 Task: Check health for your organization.
Action: Mouse moved to (590, 49)
Screenshot: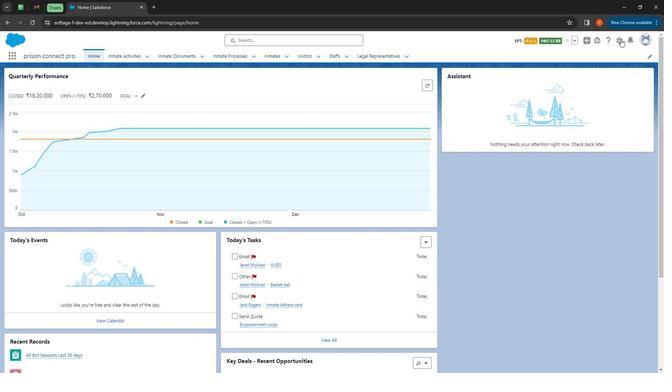 
Action: Mouse pressed left at (590, 49)
Screenshot: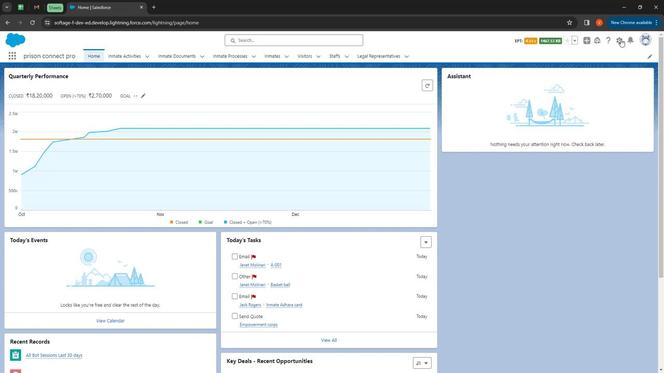 
Action: Mouse moved to (564, 70)
Screenshot: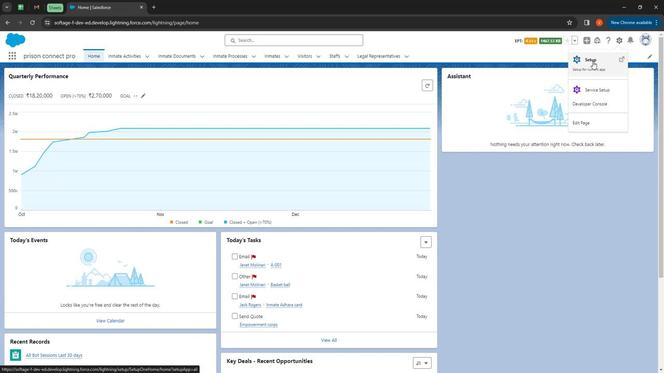 
Action: Mouse pressed left at (564, 70)
Screenshot: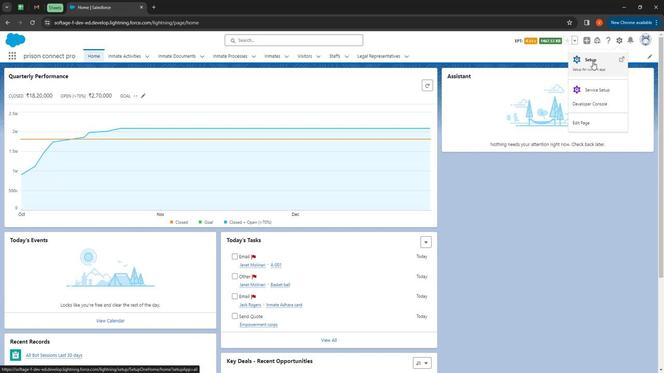 
Action: Mouse moved to (69, 86)
Screenshot: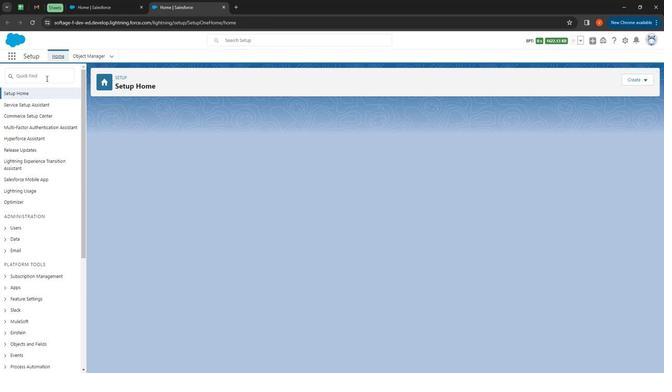 
Action: Mouse pressed left at (69, 86)
Screenshot: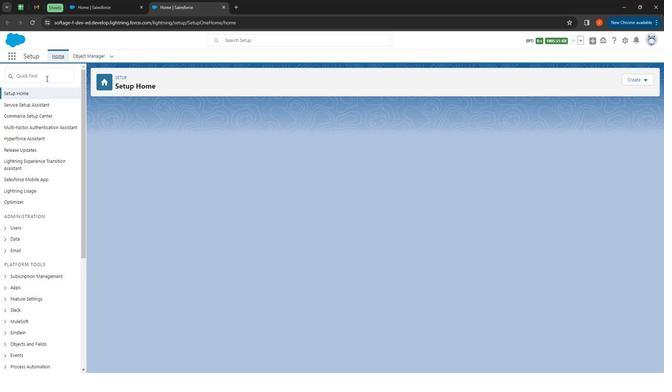 
Action: Mouse moved to (69, 86)
Screenshot: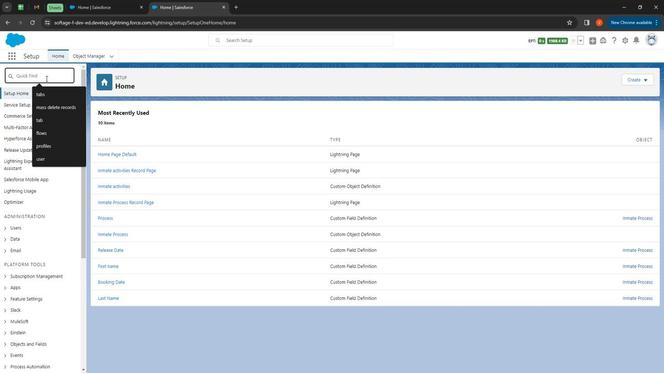 
Action: Mouse pressed left at (69, 86)
Screenshot: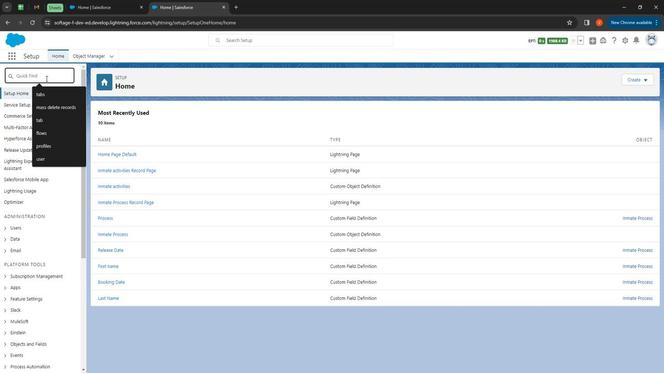 
Action: Mouse moved to (74, 90)
Screenshot: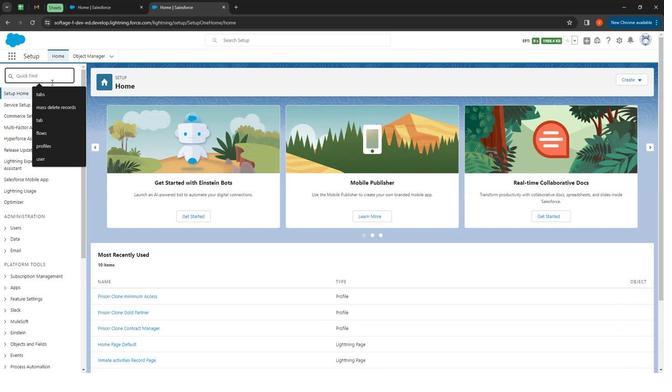
Action: Key pressed <Key.shift>Health
Screenshot: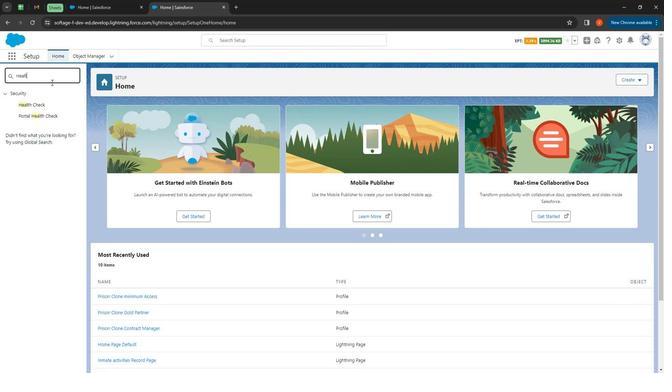 
Action: Mouse moved to (62, 106)
Screenshot: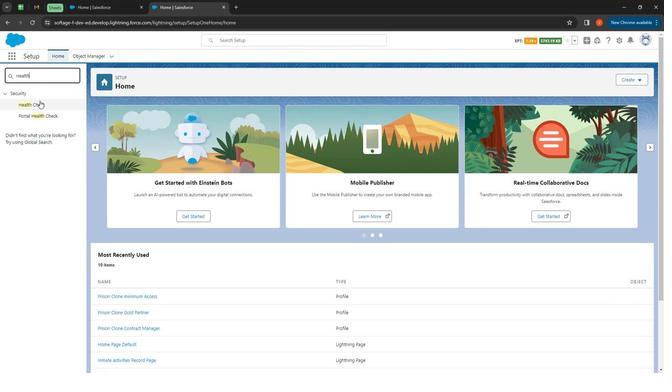 
Action: Mouse pressed left at (62, 106)
Screenshot: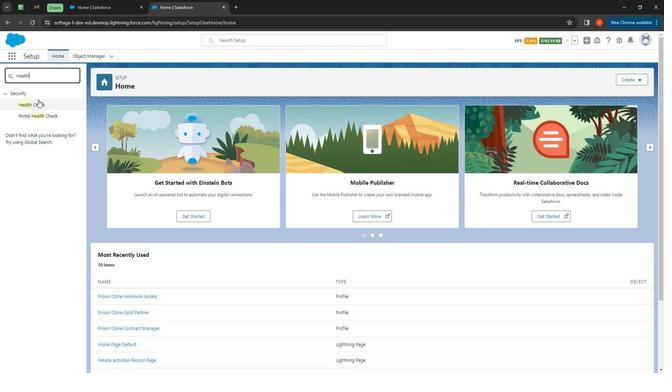 
Action: Mouse moved to (59, 109)
Screenshot: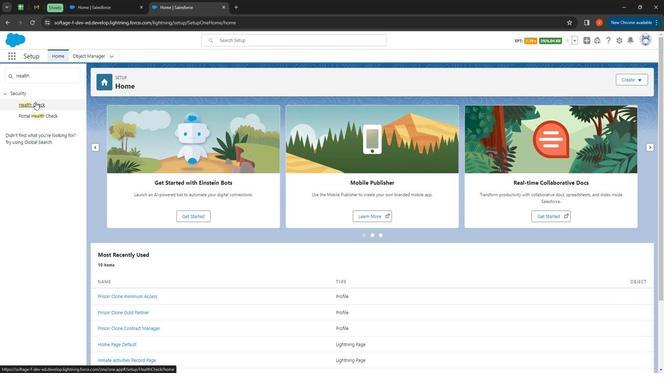 
Action: Mouse pressed left at (59, 109)
Screenshot: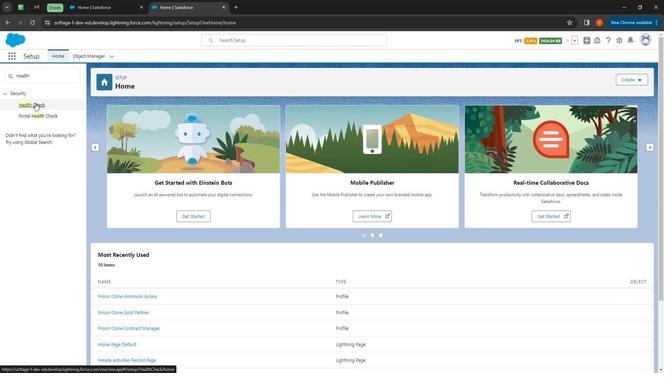 
Action: Mouse moved to (223, 176)
Screenshot: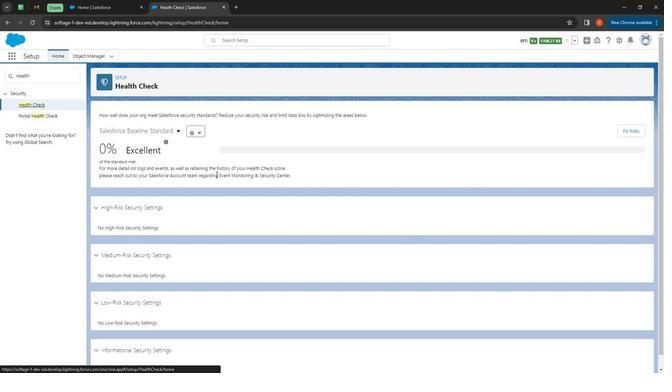 
Action: Mouse scrolled (223, 176) with delta (0, 0)
Screenshot: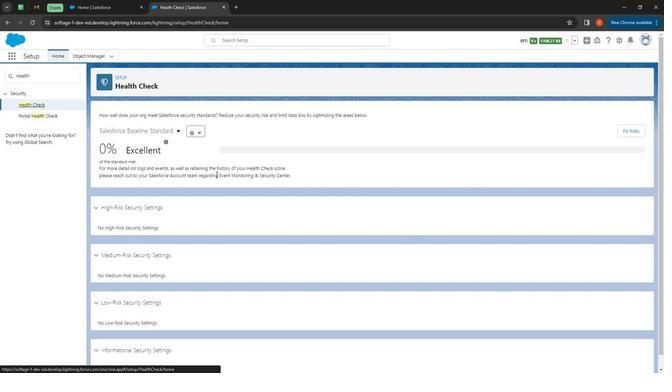 
Action: Mouse moved to (223, 176)
Screenshot: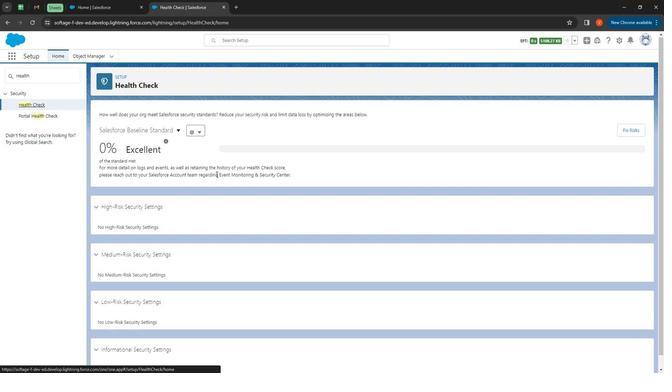 
Action: Mouse scrolled (223, 176) with delta (0, 0)
Screenshot: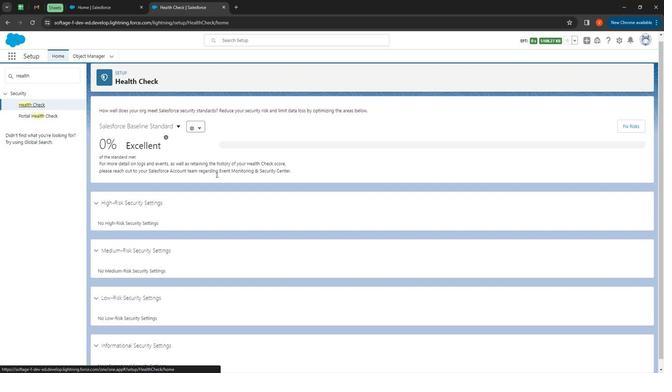 
Action: Mouse moved to (224, 177)
Screenshot: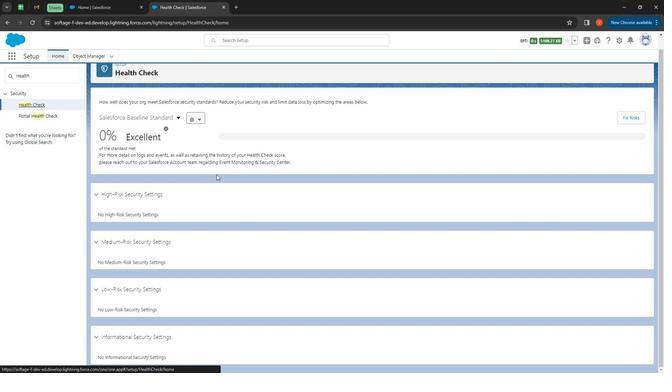 
Action: Mouse scrolled (224, 176) with delta (0, 0)
Screenshot: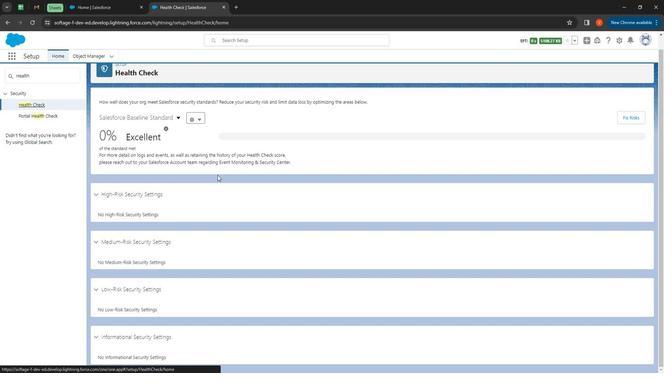
Action: Mouse scrolled (224, 176) with delta (0, 0)
Screenshot: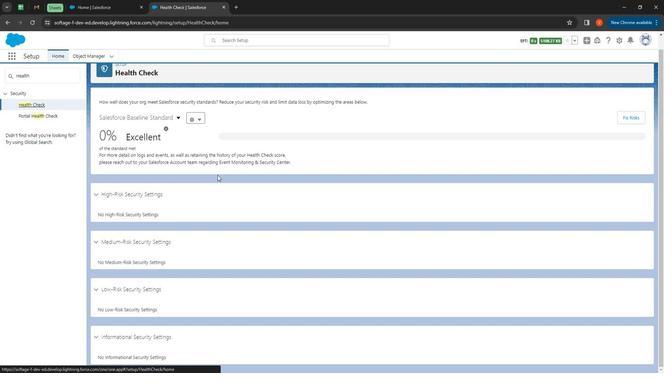 
Action: Mouse moved to (227, 177)
Screenshot: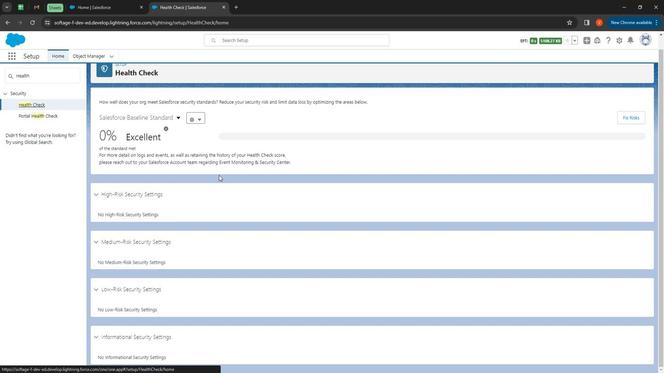 
Action: Mouse scrolled (227, 176) with delta (0, 0)
Screenshot: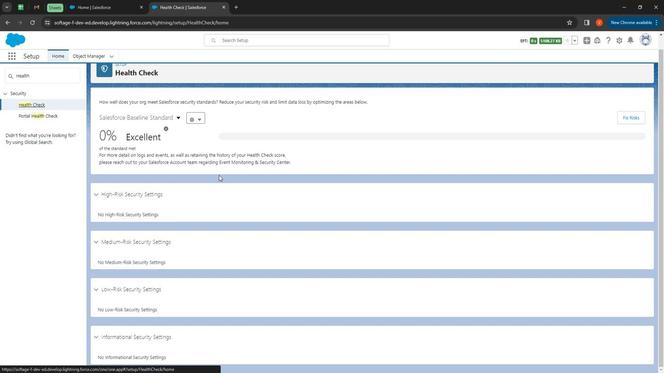 
Action: Mouse moved to (233, 176)
Screenshot: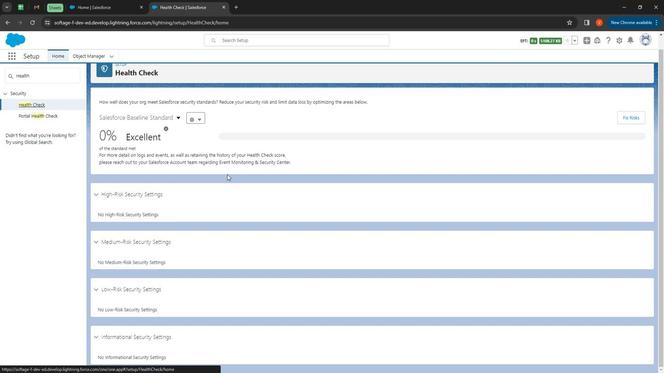 
Action: Mouse scrolled (233, 176) with delta (0, 0)
Screenshot: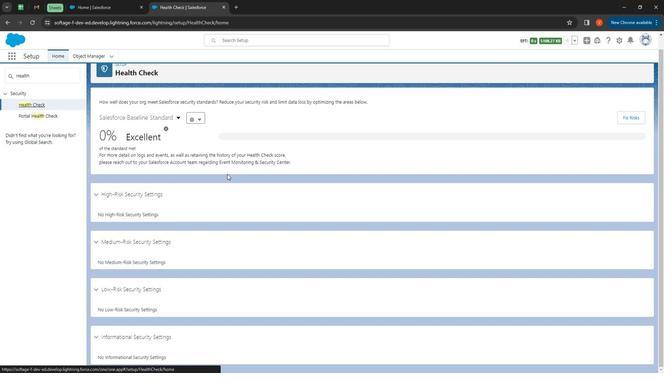 
Action: Mouse scrolled (233, 176) with delta (0, 0)
Screenshot: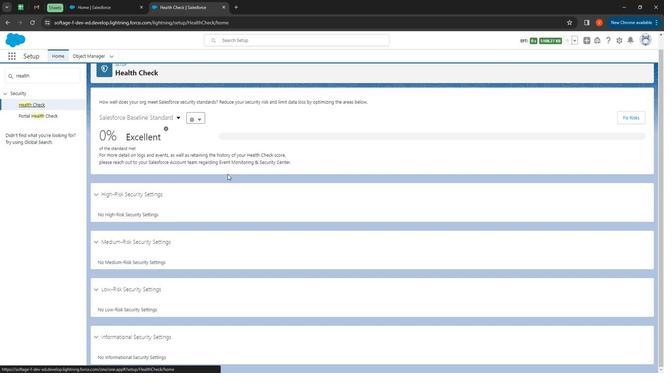 
Action: Mouse scrolled (233, 176) with delta (0, 0)
Screenshot: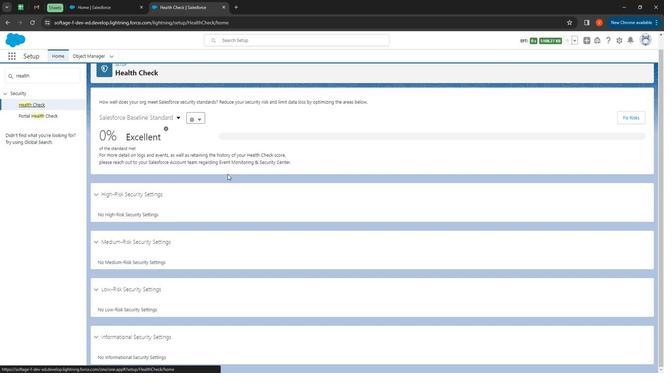 
Action: Mouse moved to (234, 175)
Screenshot: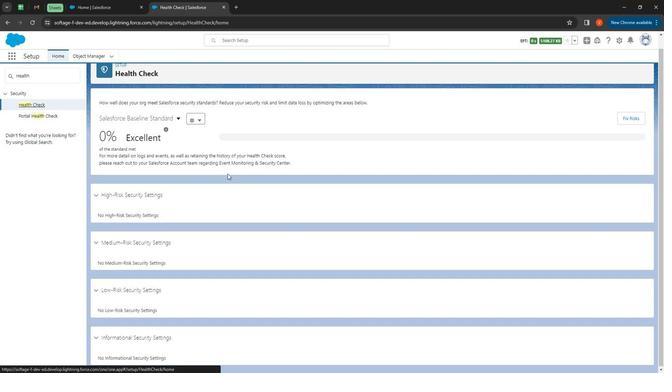 
Action: Mouse scrolled (234, 175) with delta (0, 0)
Screenshot: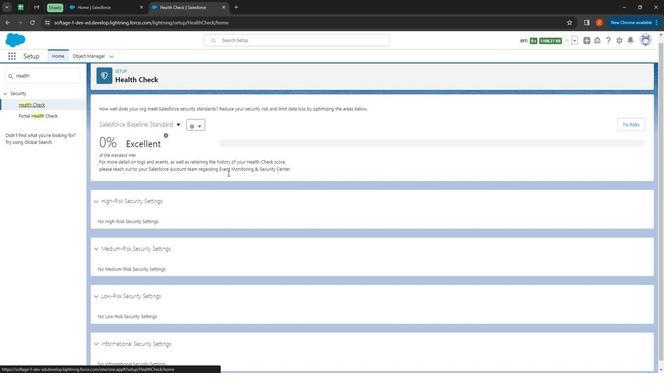 
Action: Mouse moved to (234, 175)
Screenshot: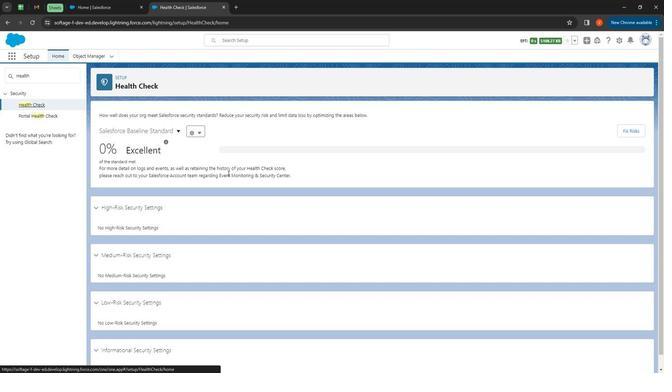 
Action: Mouse scrolled (234, 174) with delta (0, 0)
Screenshot: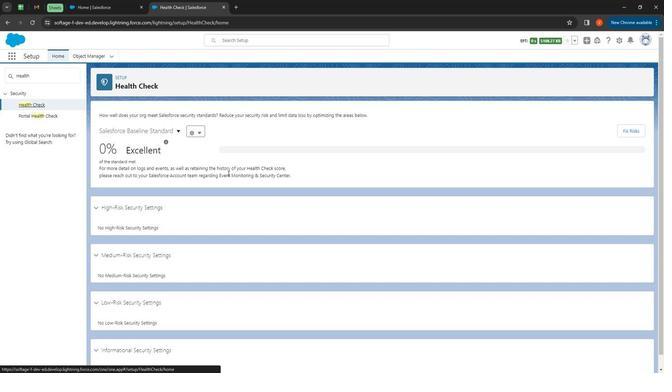 
Action: Mouse moved to (235, 175)
Screenshot: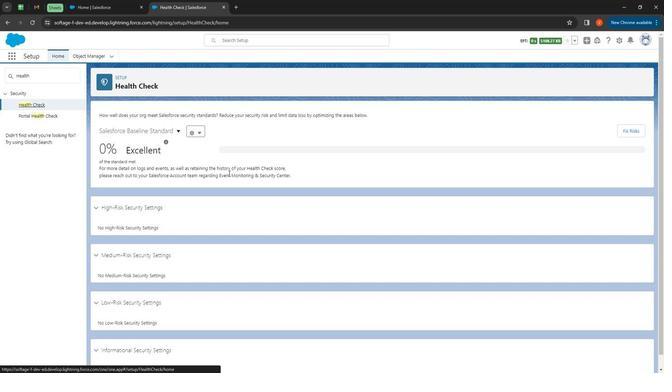 
Action: Mouse scrolled (235, 174) with delta (0, 0)
Screenshot: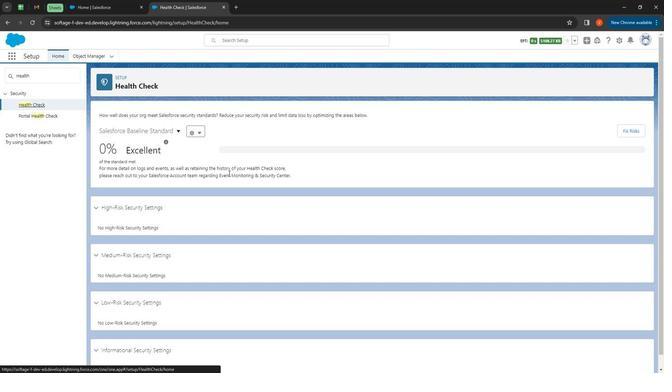 
Action: Mouse moved to (235, 175)
Screenshot: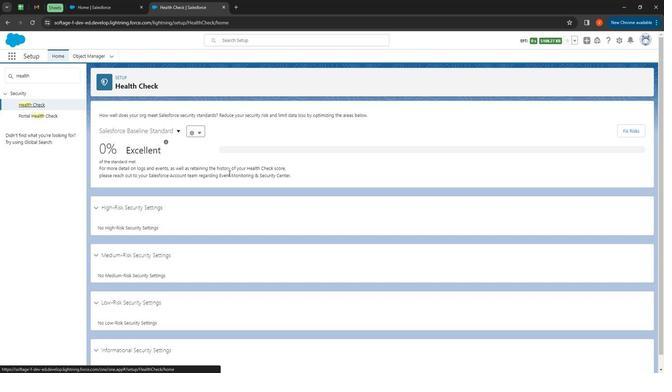 
Action: Mouse scrolled (235, 175) with delta (0, 0)
Screenshot: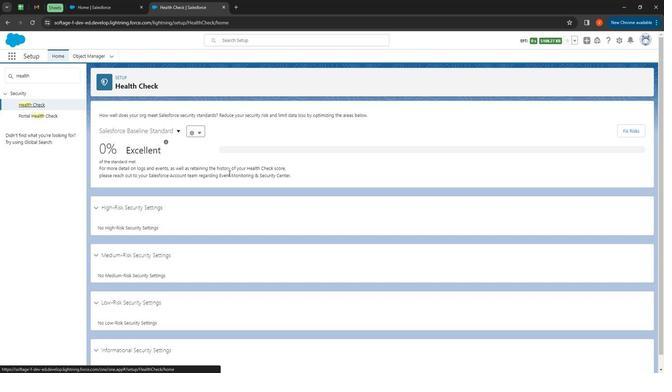 
Action: Mouse scrolled (235, 175) with delta (0, 0)
Screenshot: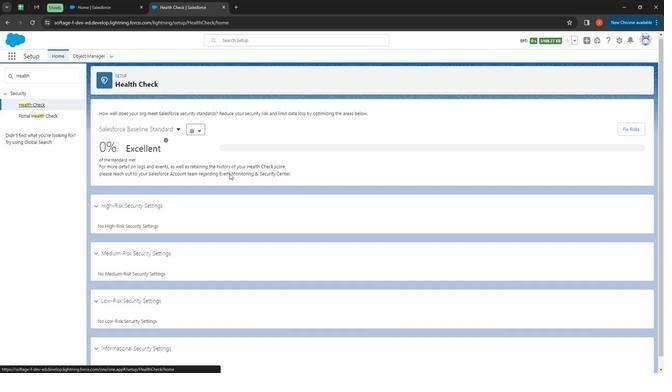
Action: Mouse moved to (601, 124)
Screenshot: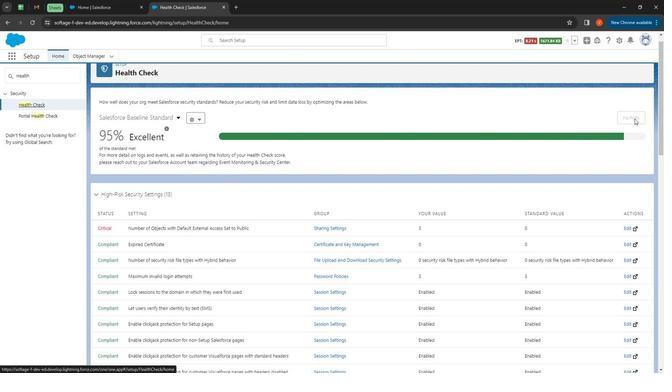 
Action: Mouse pressed left at (601, 124)
Screenshot: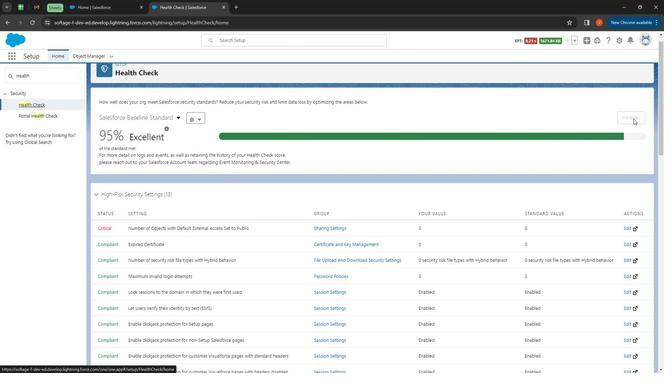 
Action: Mouse moved to (601, 124)
Screenshot: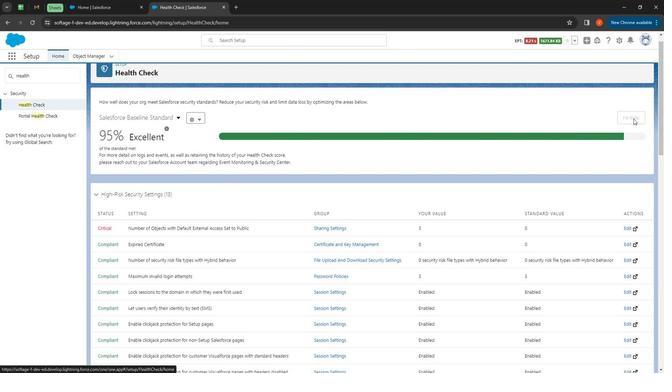 
Action: Mouse pressed left at (601, 124)
Screenshot: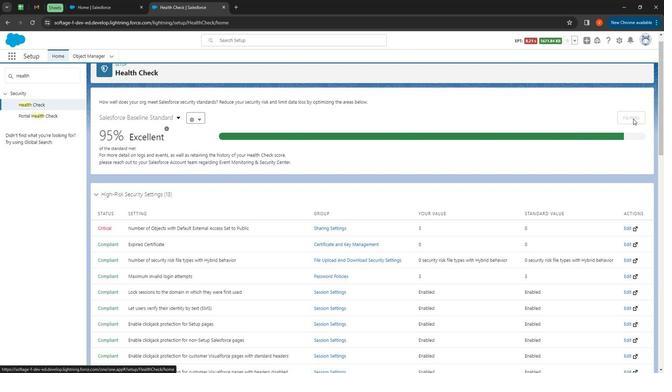 
Action: Mouse moved to (601, 123)
Screenshot: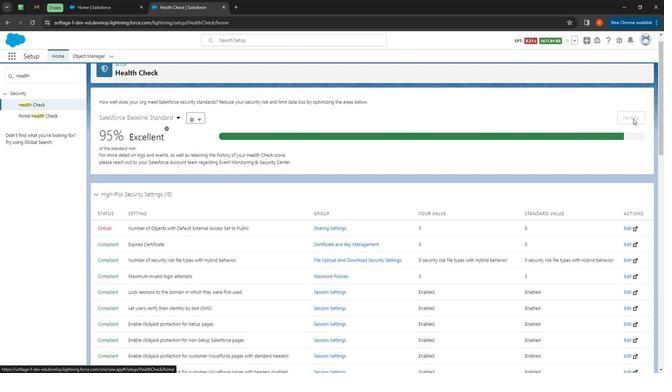 
Action: Mouse pressed left at (601, 123)
Screenshot: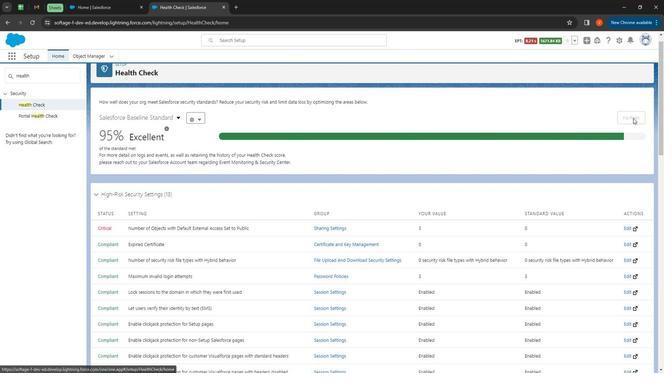
Action: Mouse moved to (131, 224)
Screenshot: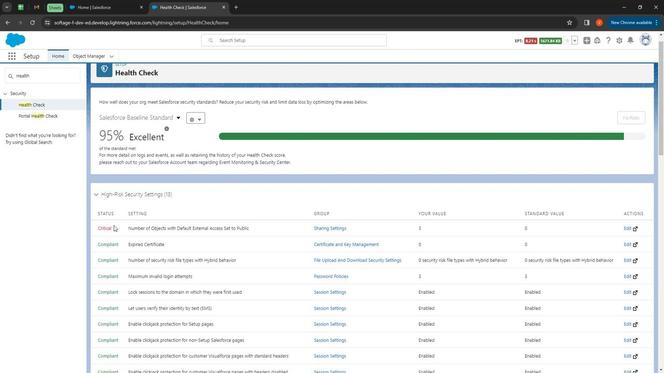 
Action: Mouse scrolled (131, 223) with delta (0, 0)
Screenshot: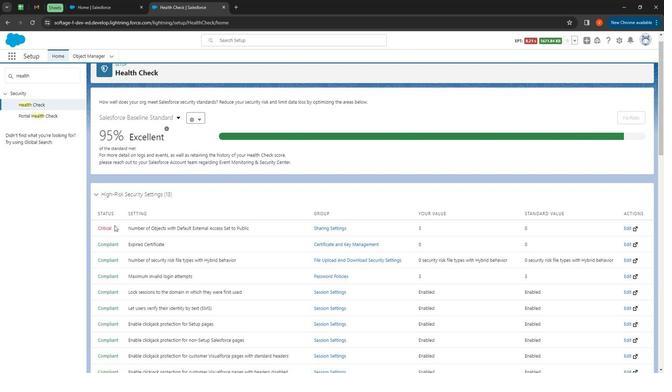 
Action: Mouse moved to (151, 221)
Screenshot: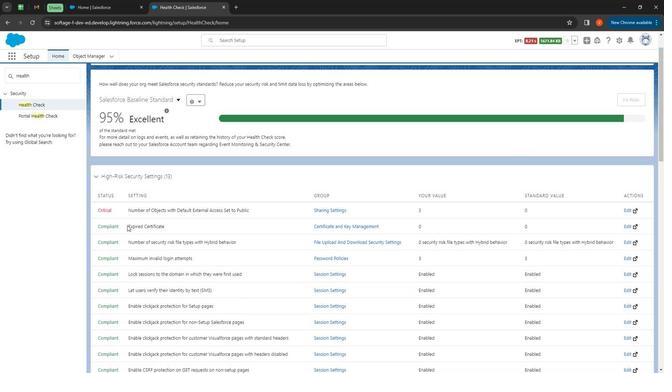 
Action: Mouse scrolled (151, 221) with delta (0, 0)
Screenshot: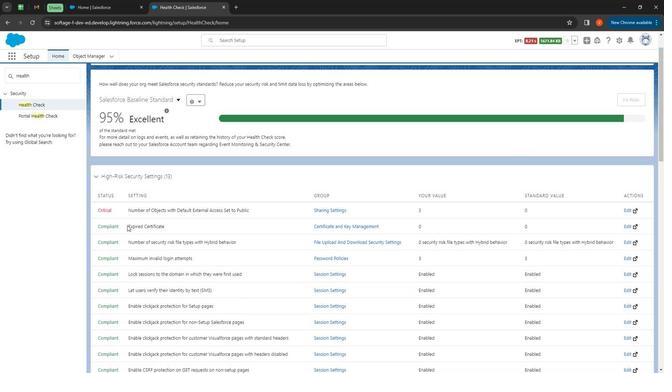 
Action: Mouse moved to (598, 158)
Screenshot: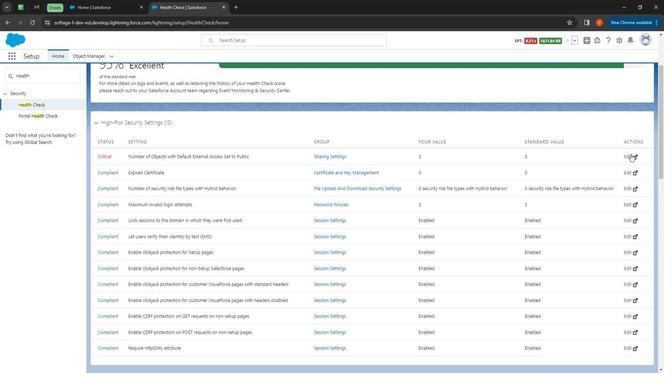 
Action: Mouse pressed left at (598, 158)
Screenshot: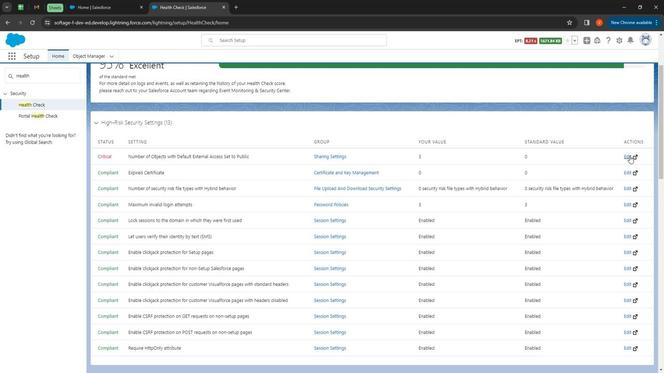
Action: Mouse moved to (267, 186)
Screenshot: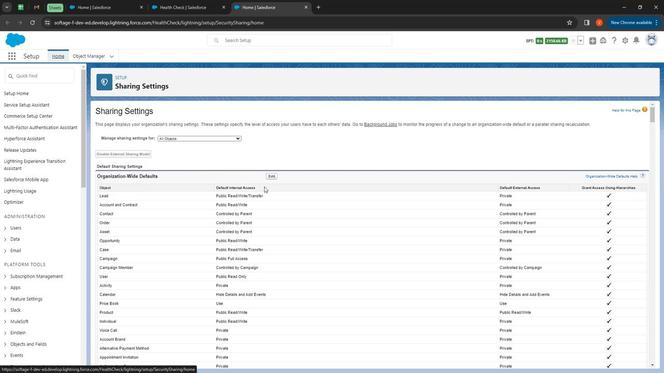 
Action: Mouse scrolled (267, 186) with delta (0, 0)
Screenshot: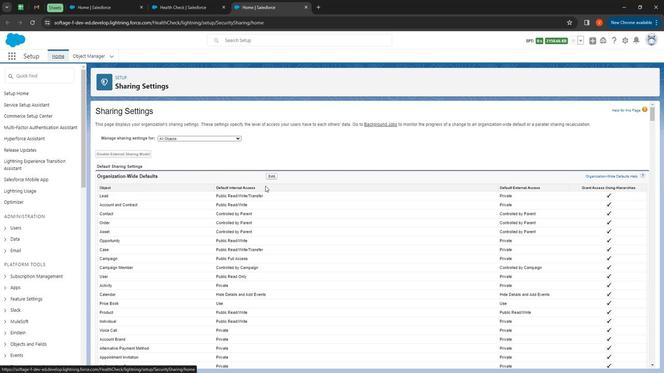 
Action: Mouse moved to (278, 157)
Screenshot: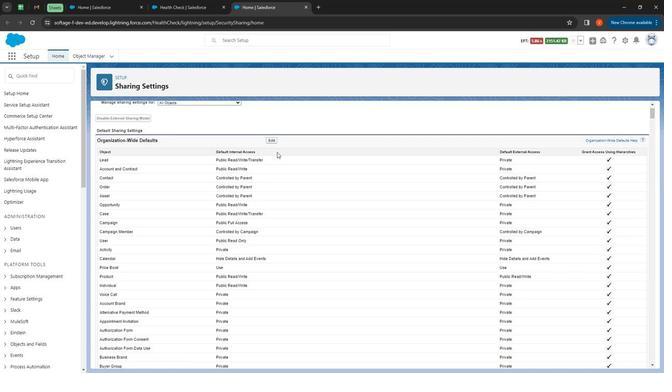 
Action: Mouse scrolled (278, 156) with delta (0, 0)
Screenshot: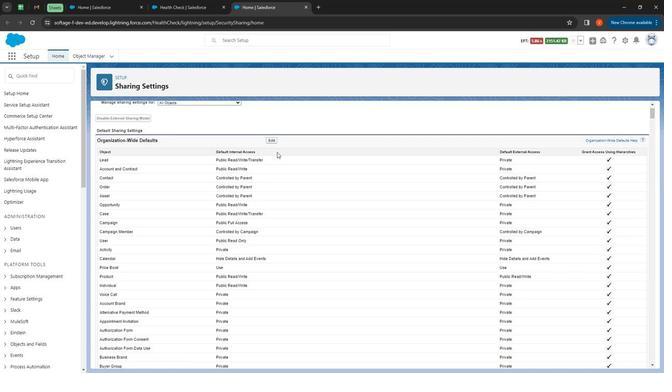 
Action: Mouse moved to (280, 162)
Screenshot: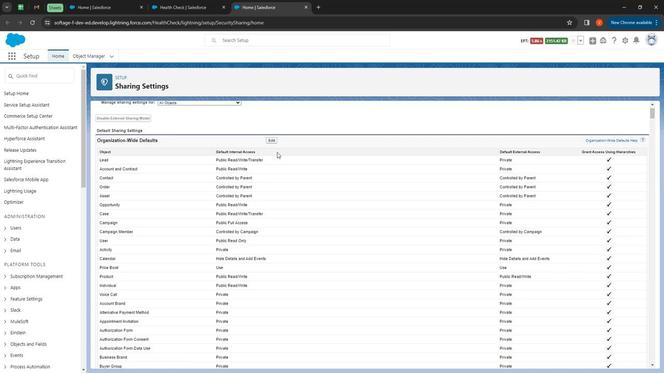 
Action: Mouse scrolled (280, 161) with delta (0, 0)
Screenshot: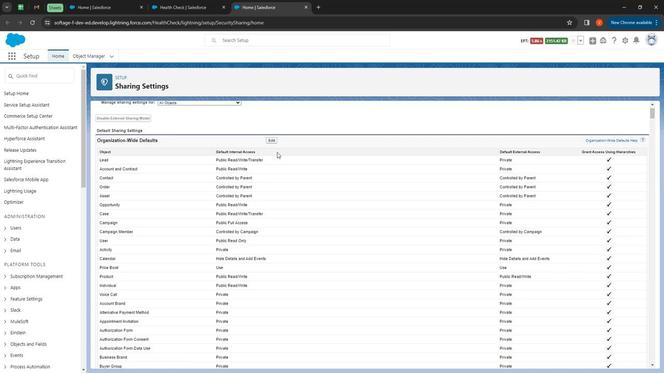 
Action: Mouse moved to (280, 162)
Screenshot: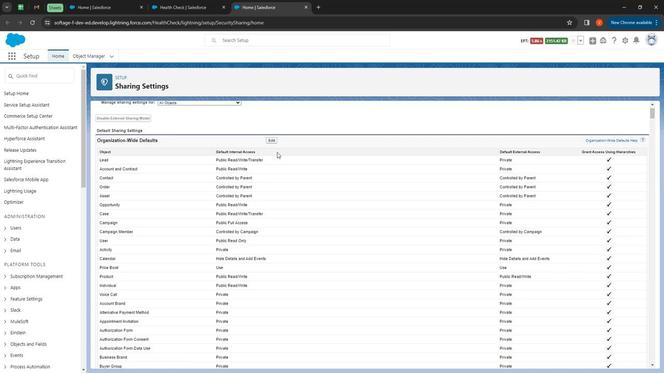 
Action: Mouse scrolled (280, 161) with delta (0, 0)
Screenshot: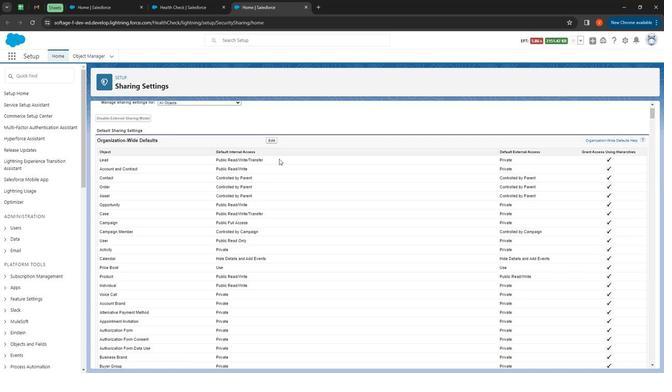
Action: Mouse moved to (280, 162)
Screenshot: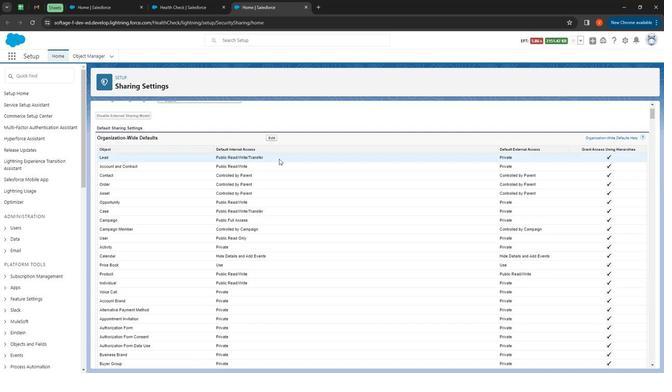 
Action: Mouse scrolled (280, 162) with delta (0, 0)
Screenshot: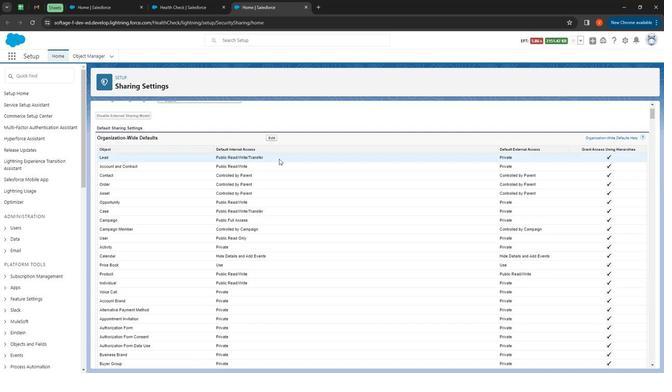 
Action: Mouse moved to (280, 165)
Screenshot: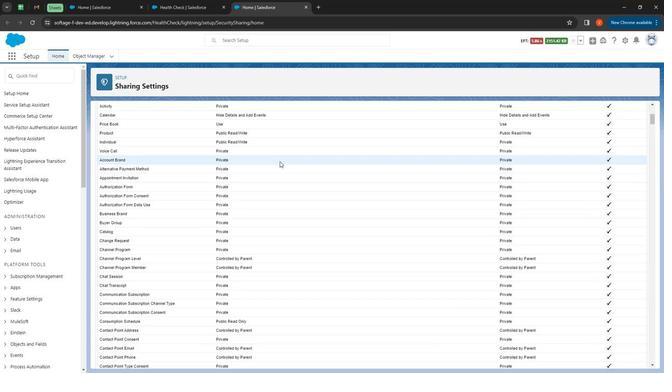 
Action: Mouse scrolled (280, 165) with delta (0, 0)
Screenshot: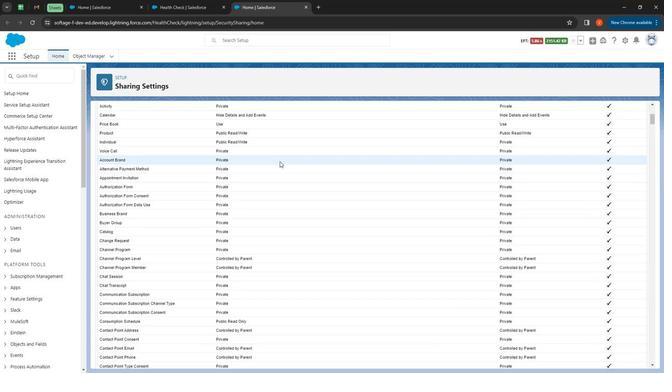 
Action: Mouse moved to (280, 166)
Screenshot: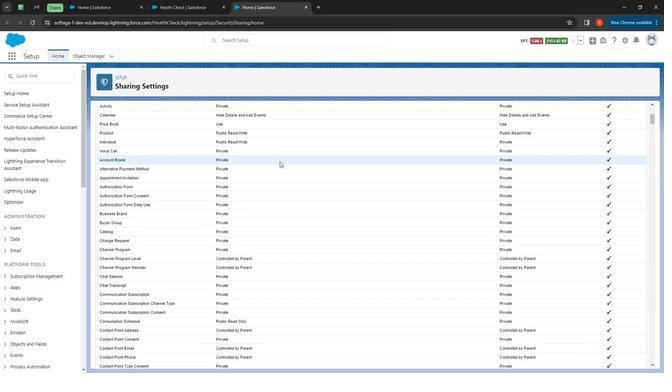 
Action: Mouse scrolled (280, 166) with delta (0, 0)
Screenshot: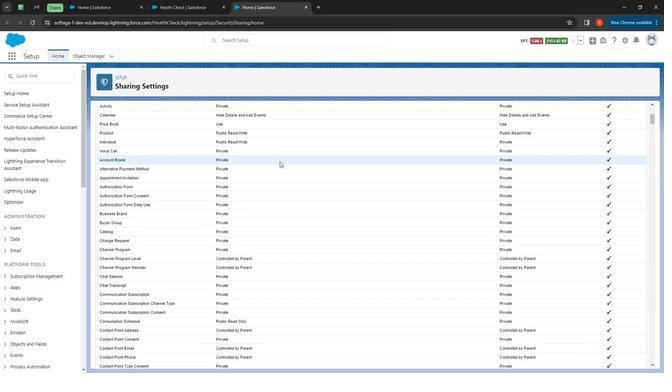
Action: Mouse scrolled (280, 166) with delta (0, 0)
Screenshot: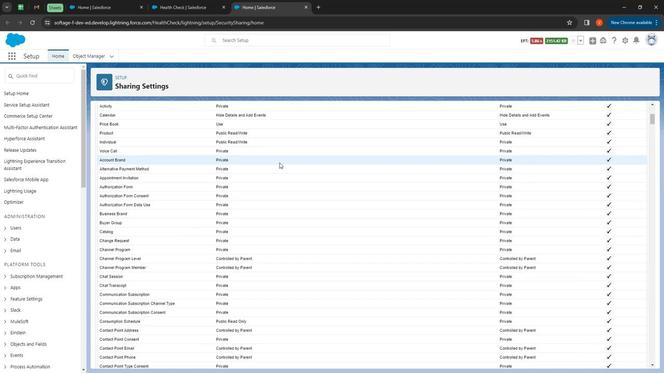 
Action: Mouse scrolled (280, 166) with delta (0, 0)
Screenshot: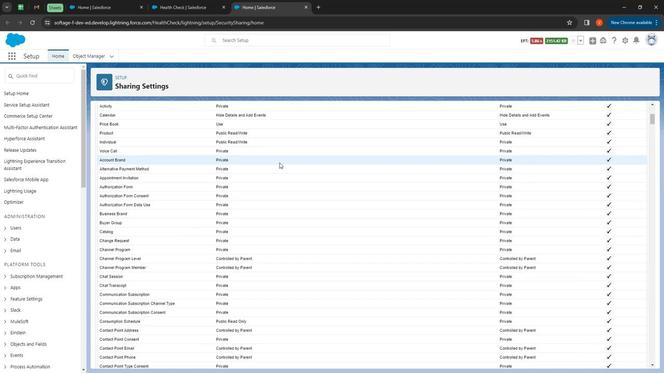 
Action: Mouse moved to (280, 167)
Screenshot: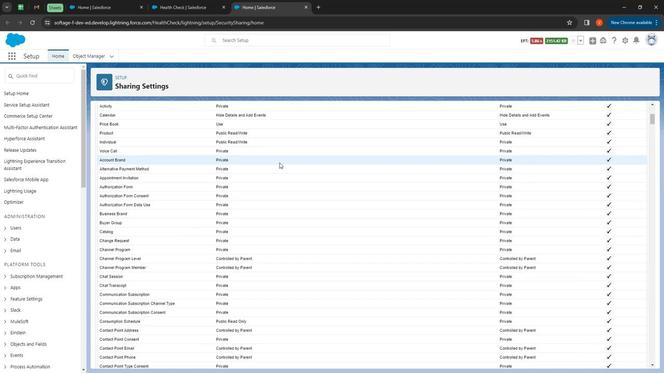 
Action: Mouse scrolled (280, 166) with delta (0, 0)
Screenshot: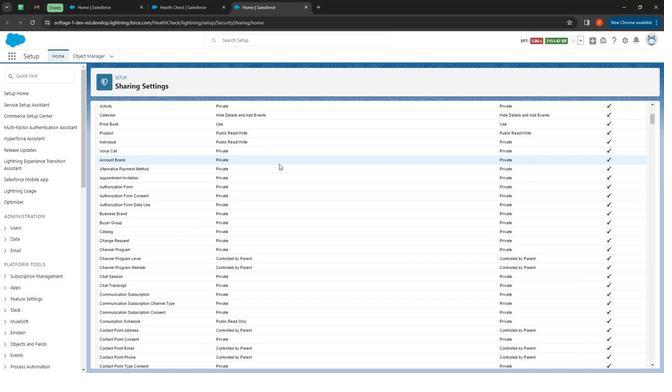 
Action: Mouse scrolled (280, 166) with delta (0, 0)
Screenshot: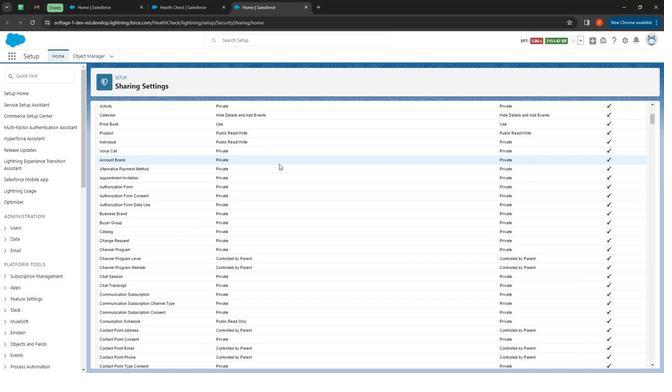 
Action: Mouse moved to (280, 167)
Screenshot: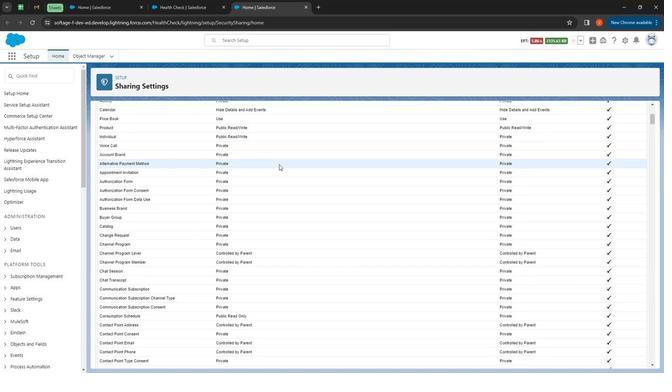 
Action: Mouse scrolled (280, 167) with delta (0, 0)
Screenshot: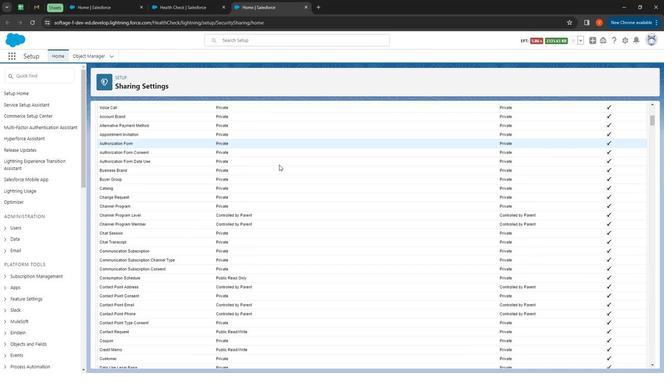 
Action: Mouse moved to (280, 176)
Screenshot: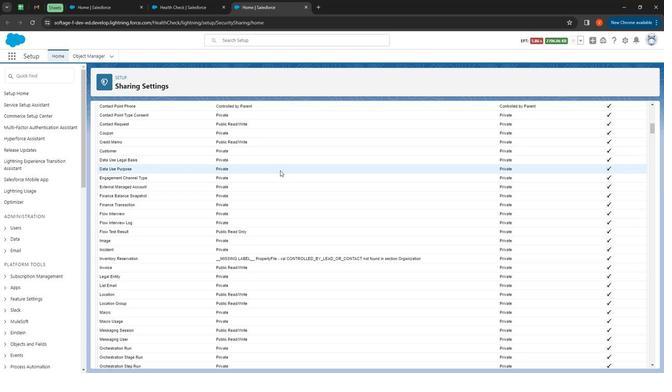 
Action: Mouse scrolled (280, 176) with delta (0, 0)
Screenshot: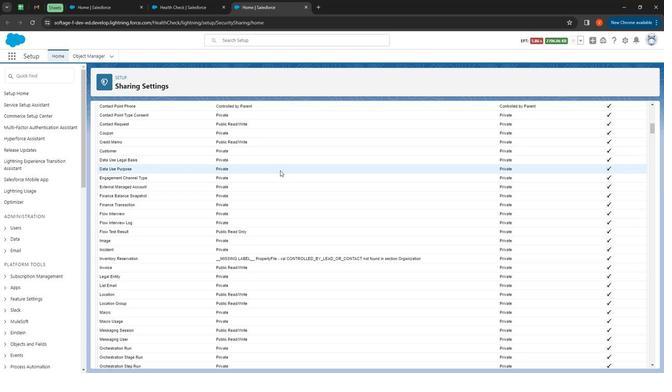 
Action: Mouse moved to (280, 178)
Screenshot: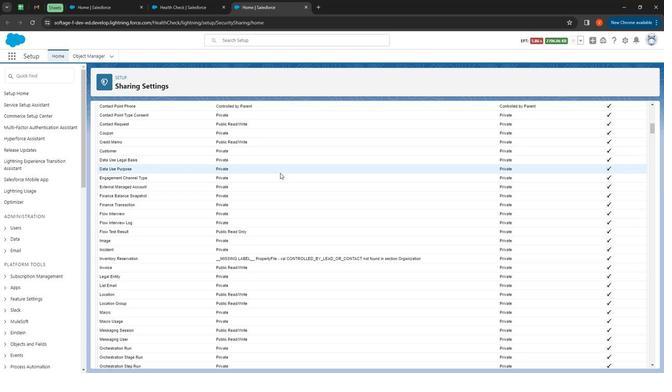 
Action: Mouse scrolled (280, 177) with delta (0, 0)
Screenshot: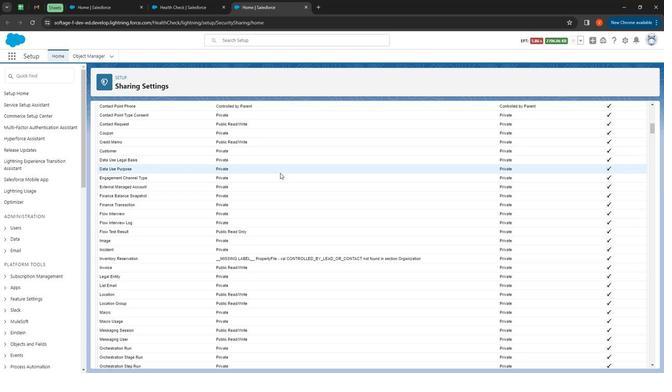 
Action: Mouse moved to (280, 178)
Screenshot: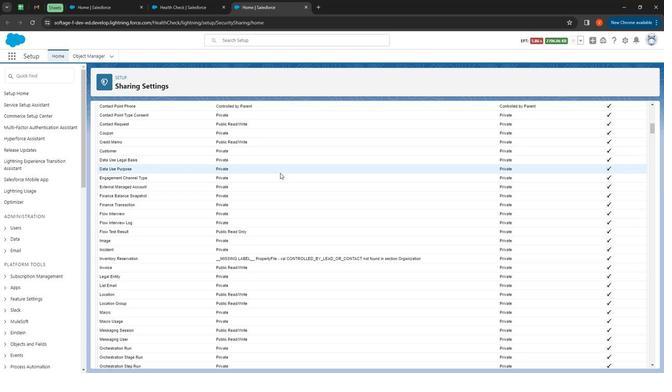 
Action: Mouse scrolled (280, 178) with delta (0, 0)
Screenshot: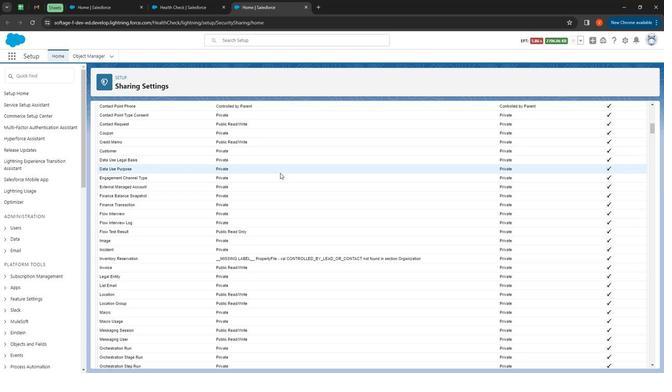 
Action: Mouse moved to (280, 178)
Screenshot: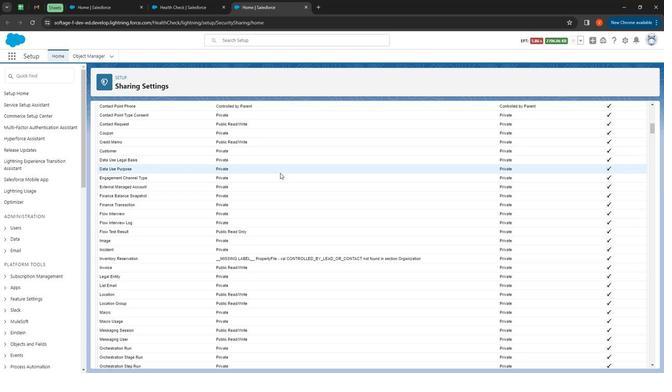 
Action: Mouse scrolled (280, 178) with delta (0, 0)
Screenshot: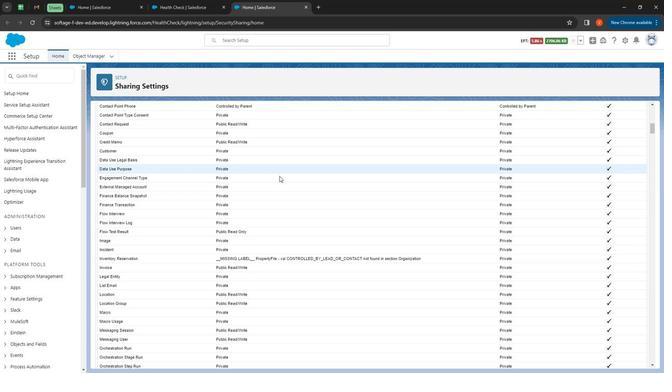 
Action: Mouse scrolled (280, 178) with delta (0, 0)
Screenshot: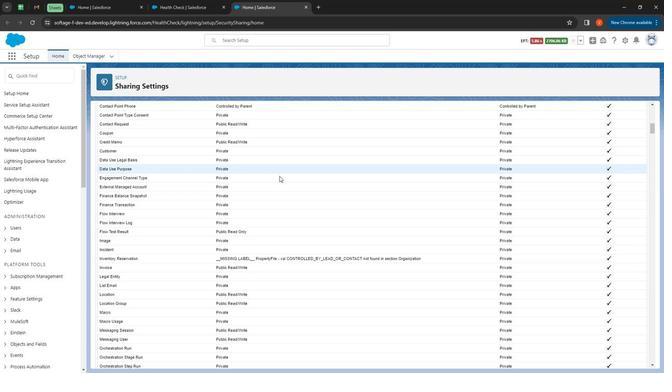 
Action: Mouse scrolled (280, 178) with delta (0, 0)
Screenshot: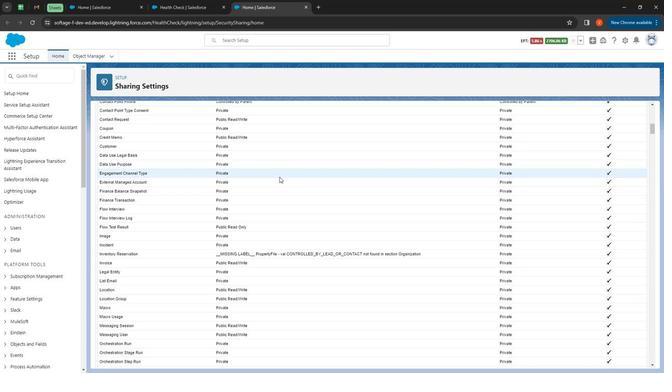 
Action: Mouse scrolled (280, 178) with delta (0, 0)
Screenshot: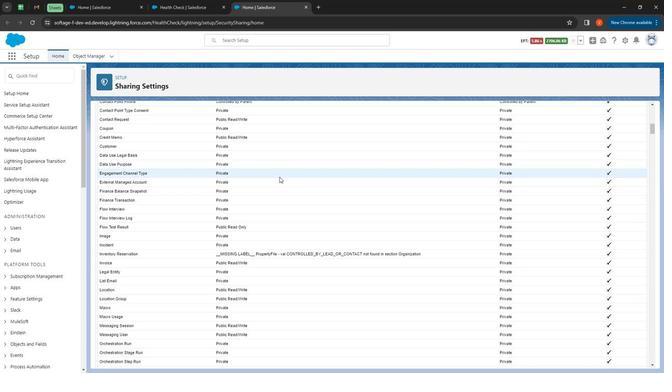 
Action: Mouse moved to (281, 186)
Screenshot: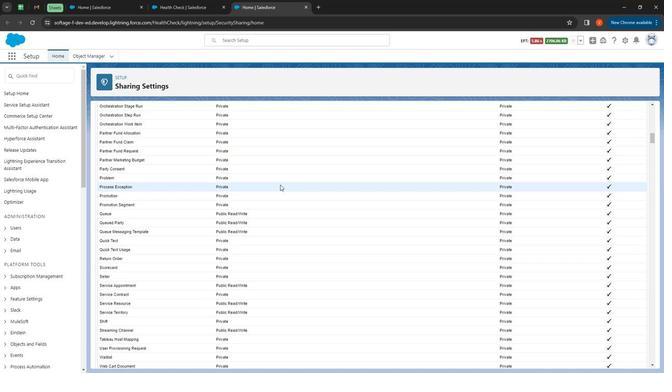 
Action: Mouse scrolled (281, 186) with delta (0, 0)
Screenshot: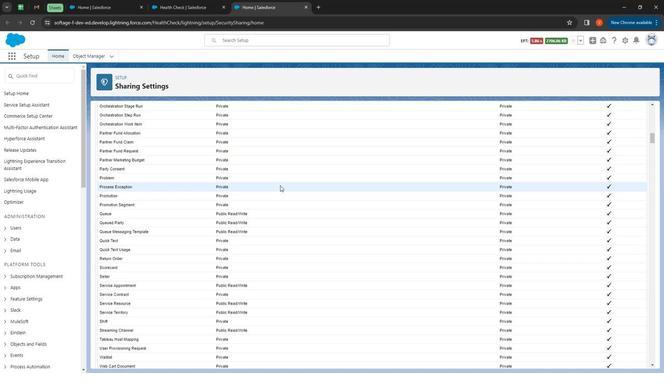
Action: Mouse moved to (410, 196)
Screenshot: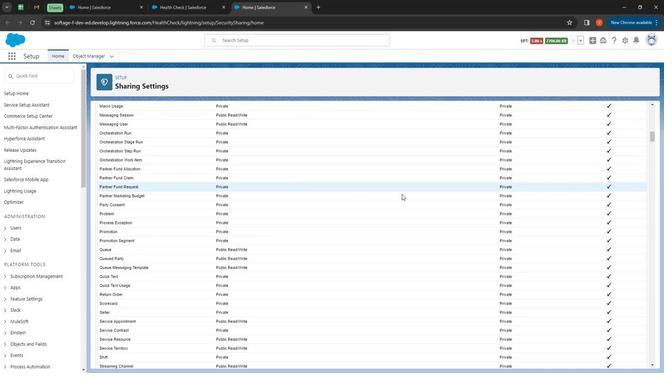 
Action: Mouse scrolled (410, 196) with delta (0, 0)
Screenshot: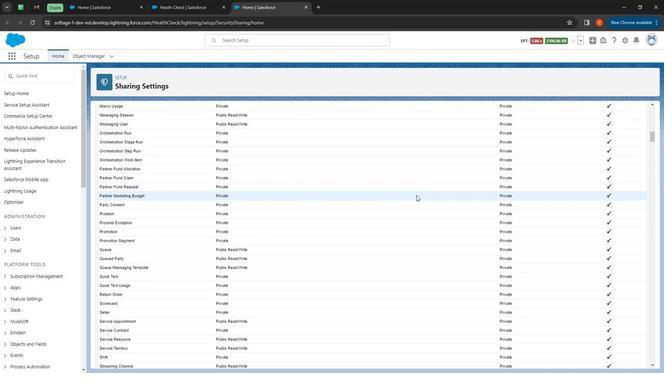 
Action: Mouse moved to (412, 198)
Screenshot: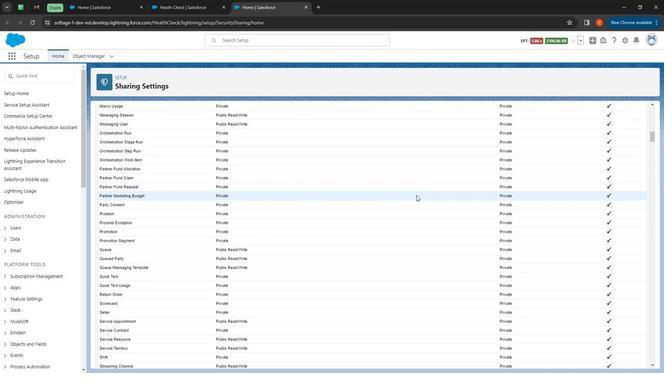 
Action: Mouse scrolled (412, 197) with delta (0, 0)
Screenshot: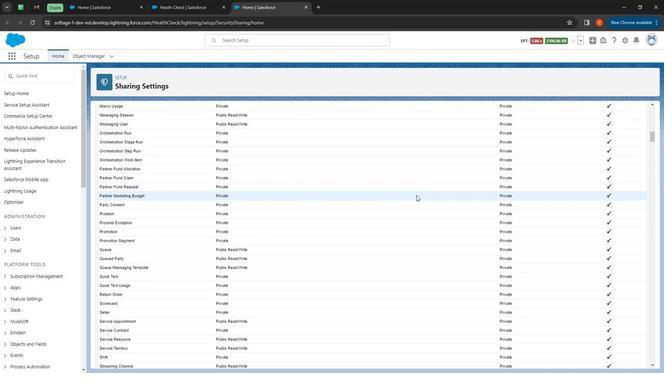 
Action: Mouse moved to (412, 198)
Screenshot: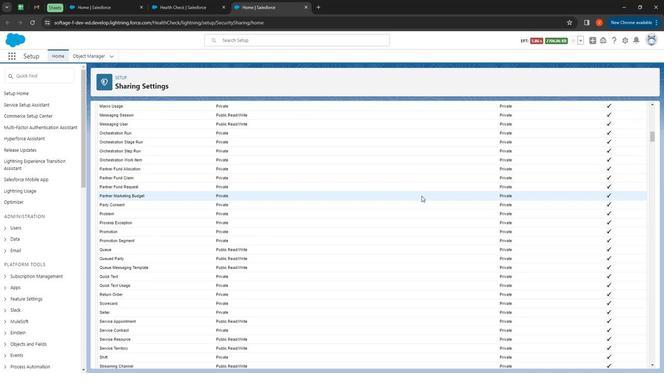 
Action: Mouse scrolled (412, 198) with delta (0, 0)
Screenshot: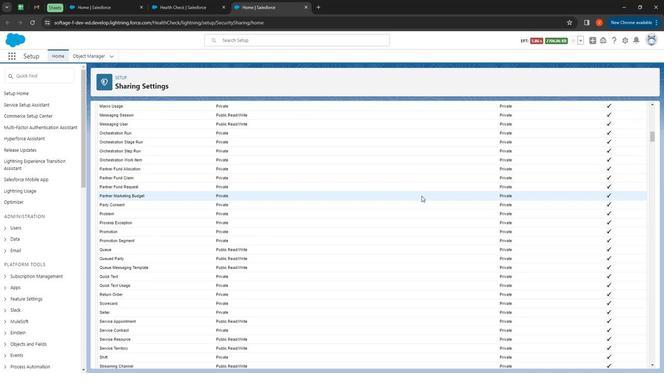 
Action: Mouse scrolled (412, 198) with delta (0, 0)
Screenshot: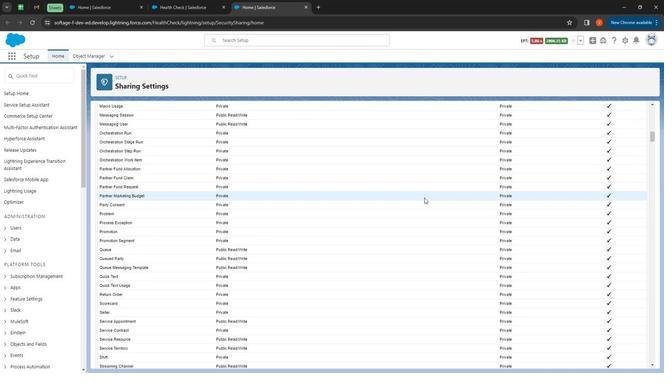 
Action: Mouse moved to (413, 198)
Screenshot: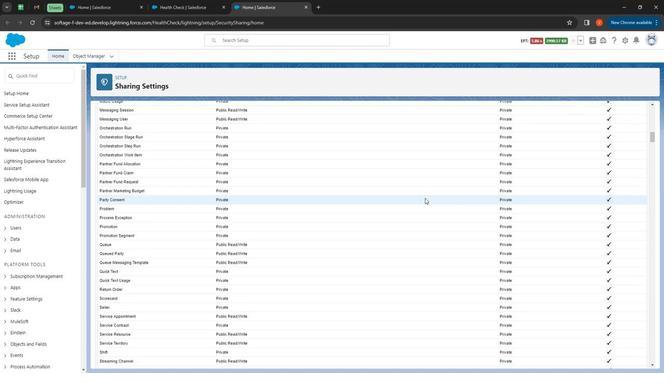
Action: Mouse scrolled (413, 198) with delta (0, 0)
Screenshot: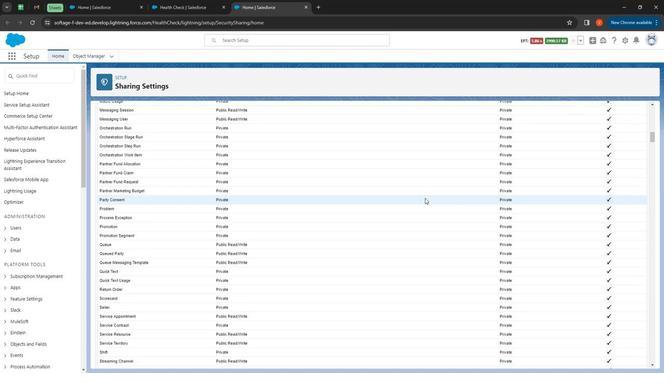 
Action: Mouse moved to (399, 194)
Screenshot: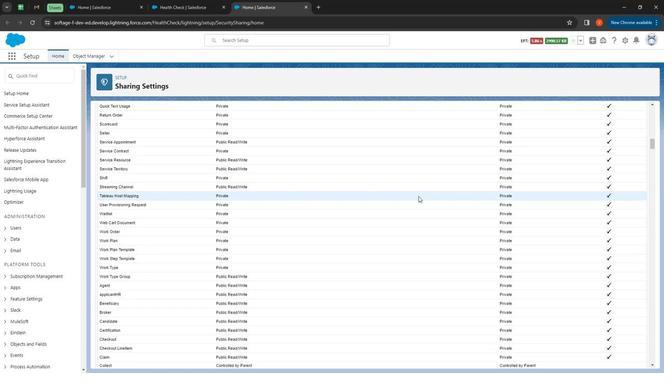 
Action: Mouse scrolled (399, 194) with delta (0, 0)
Screenshot: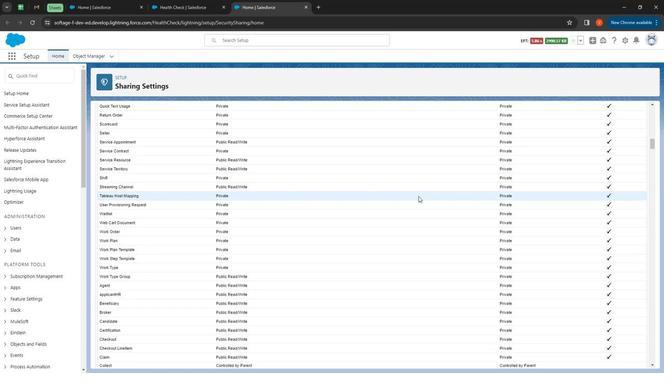 
Action: Mouse moved to (397, 193)
Screenshot: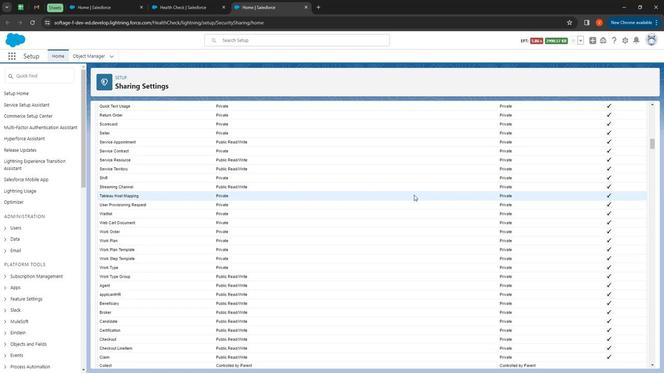
Action: Mouse scrolled (397, 193) with delta (0, 0)
Screenshot: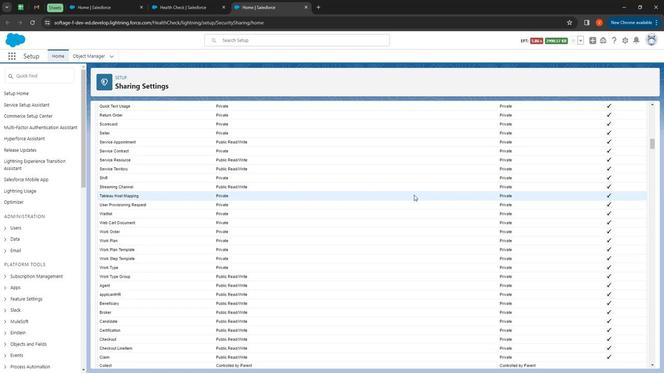 
Action: Mouse moved to (396, 192)
Screenshot: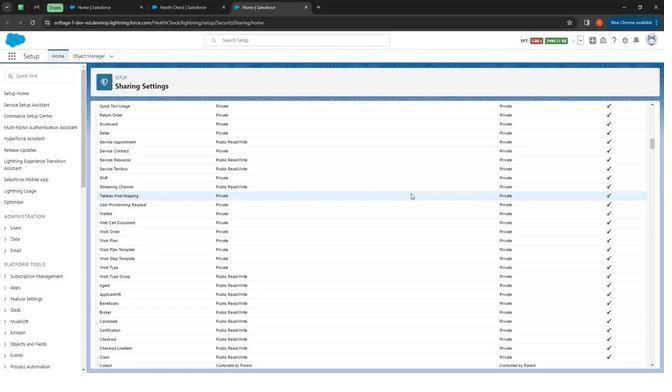
Action: Mouse scrolled (396, 193) with delta (0, 0)
Screenshot: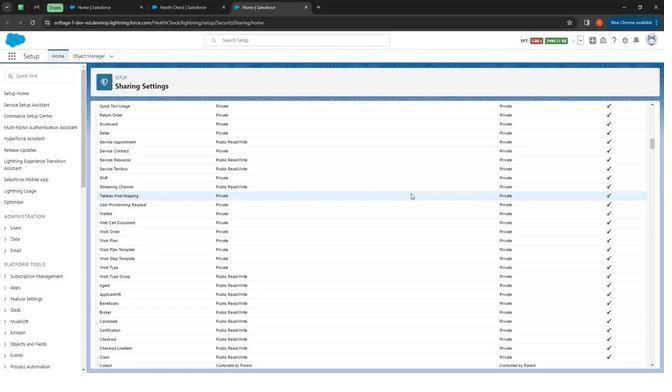 
Action: Mouse moved to (395, 192)
Screenshot: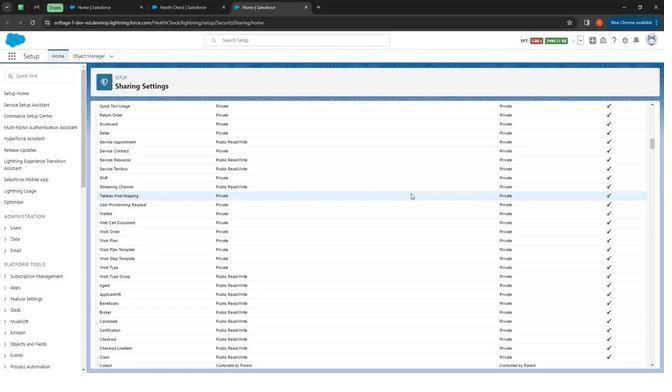 
Action: Mouse scrolled (395, 192) with delta (0, 0)
Screenshot: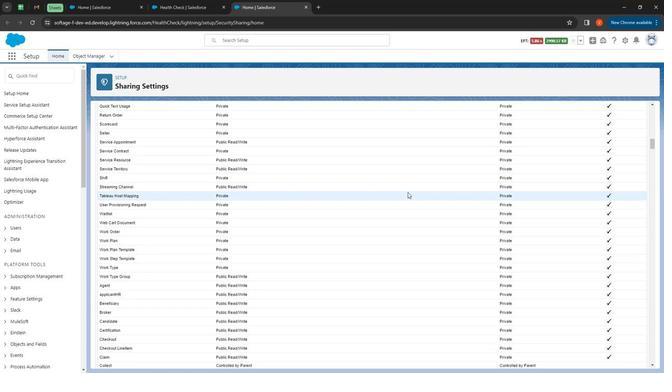 
Action: Mouse moved to (394, 191)
Screenshot: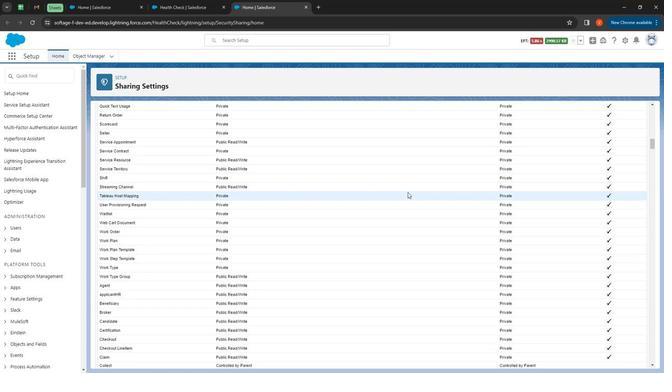 
Action: Mouse scrolled (394, 192) with delta (0, 0)
Screenshot: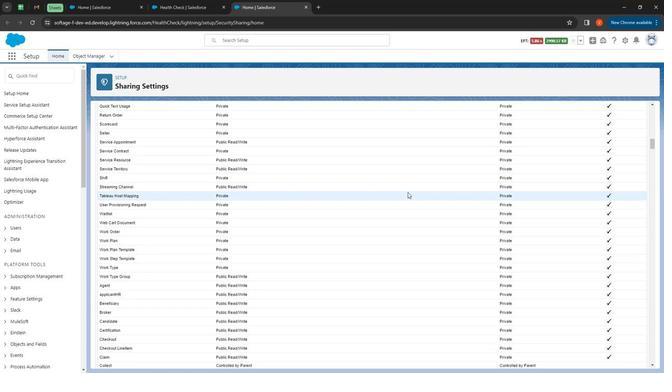
Action: Mouse moved to (389, 187)
Screenshot: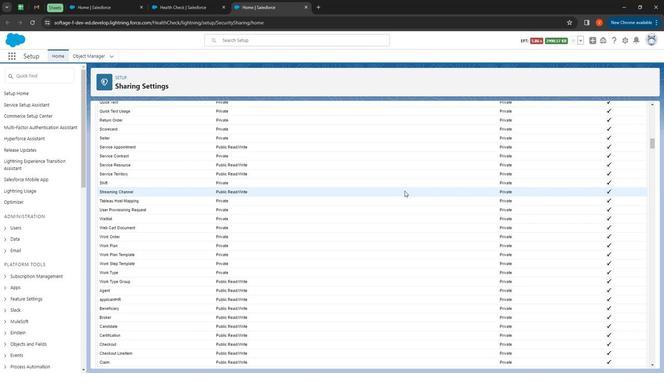 
Action: Mouse scrolled (389, 187) with delta (0, 0)
Screenshot: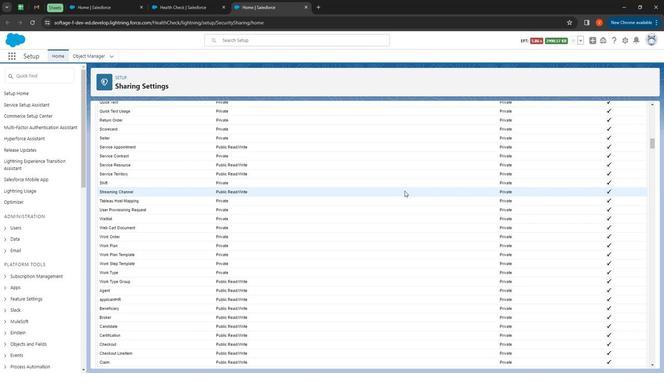 
Action: Mouse moved to (315, 163)
Screenshot: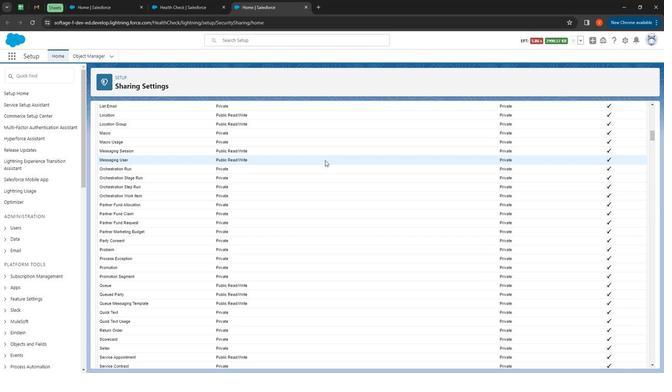 
Action: Mouse scrolled (315, 164) with delta (0, 0)
Screenshot: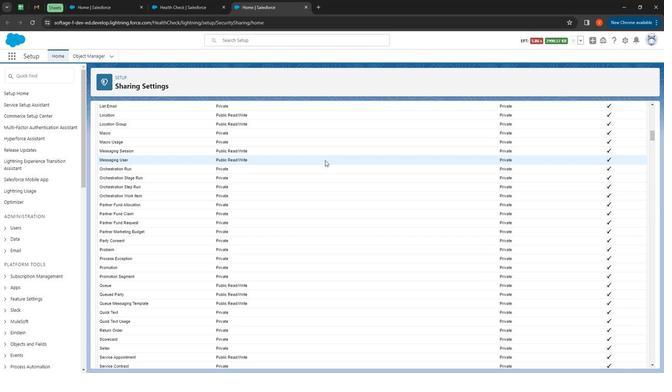 
Action: Mouse moved to (314, 163)
Screenshot: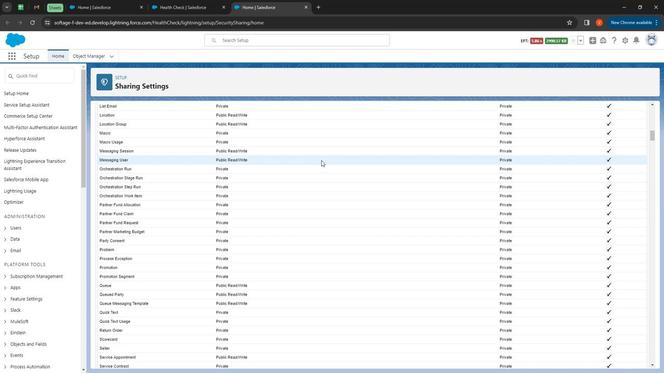 
Action: Mouse scrolled (314, 164) with delta (0, 0)
Screenshot: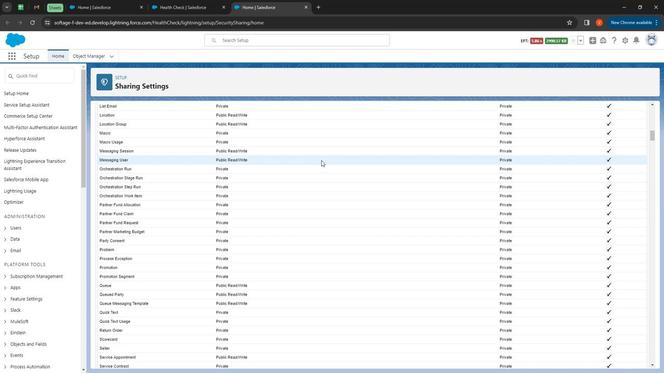 
Action: Mouse moved to (313, 163)
Screenshot: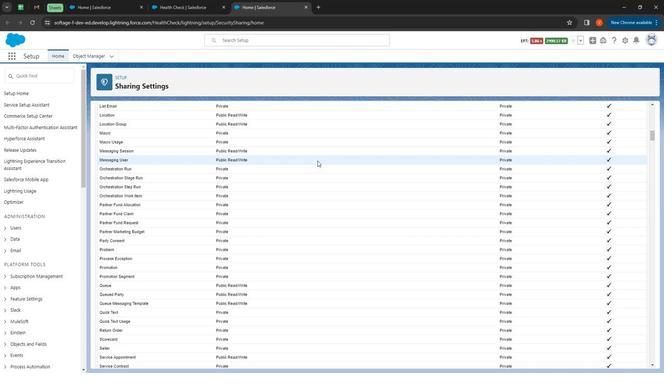 
Action: Mouse scrolled (313, 164) with delta (0, 0)
Screenshot: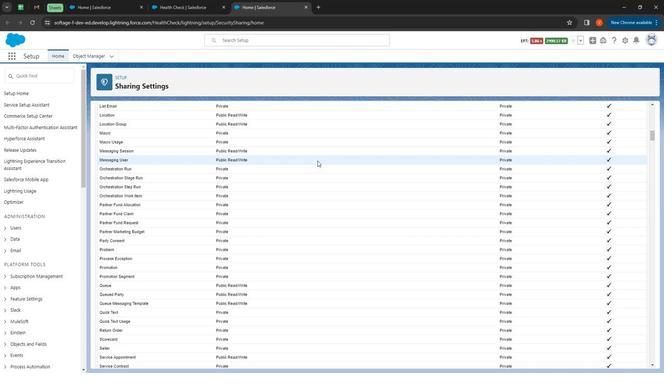 
Action: Mouse moved to (306, 163)
Screenshot: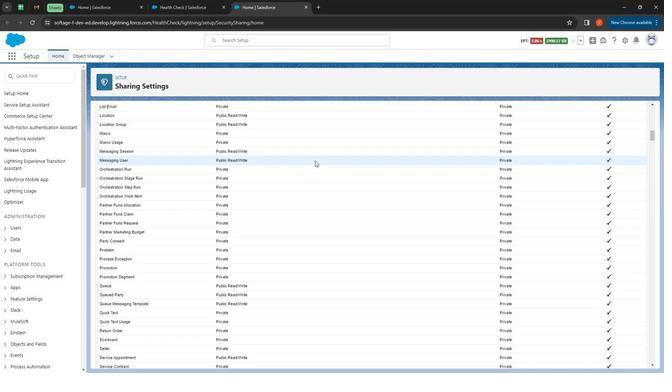 
Action: Mouse scrolled (306, 163) with delta (0, 0)
Screenshot: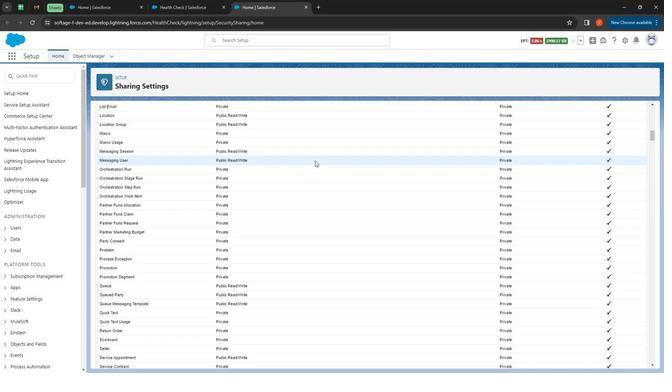 
Action: Mouse moved to (257, 153)
Screenshot: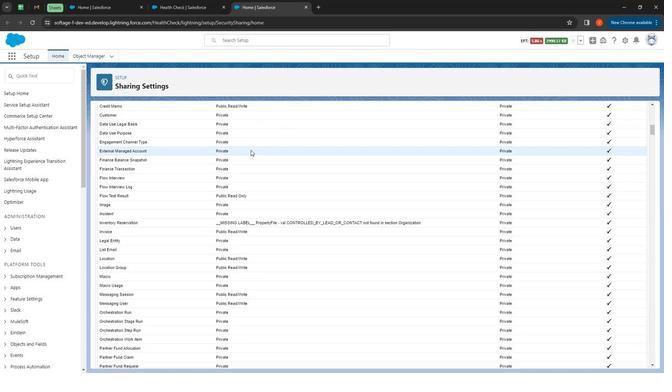 
Action: Mouse scrolled (257, 153) with delta (0, 0)
Screenshot: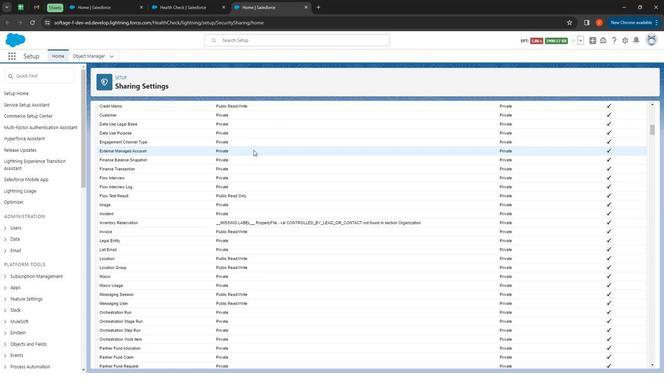 
Action: Mouse moved to (258, 153)
Screenshot: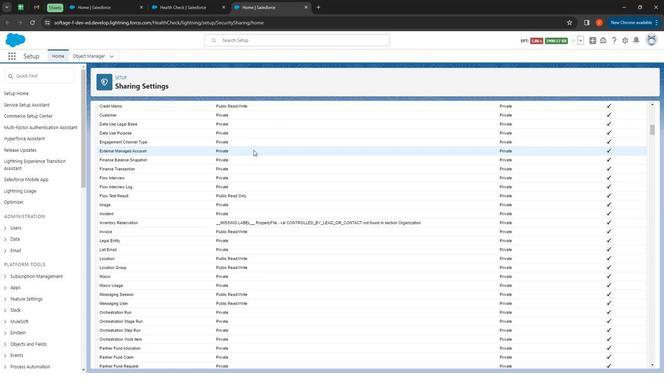
Action: Mouse scrolled (258, 154) with delta (0, 0)
Screenshot: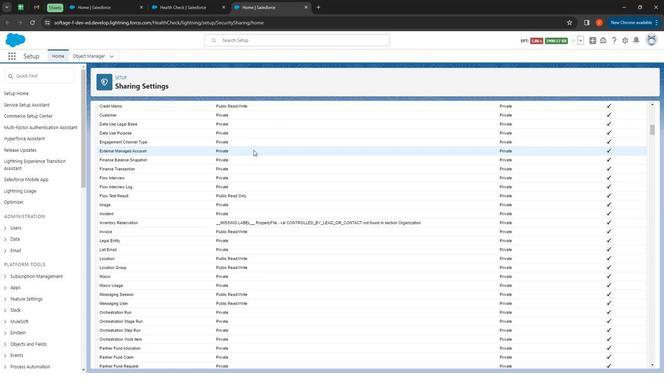 
Action: Mouse moved to (267, 167)
Screenshot: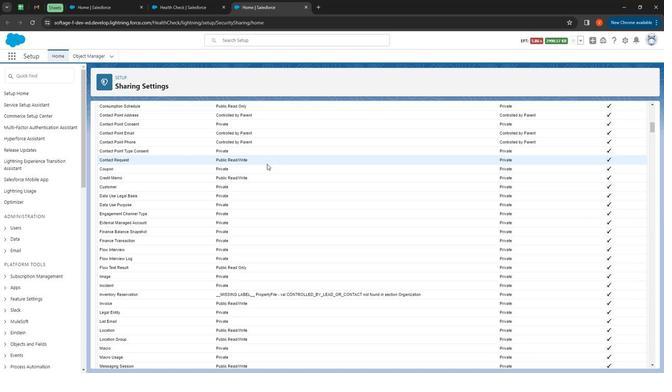 
Action: Mouse scrolled (267, 167) with delta (0, 0)
Screenshot: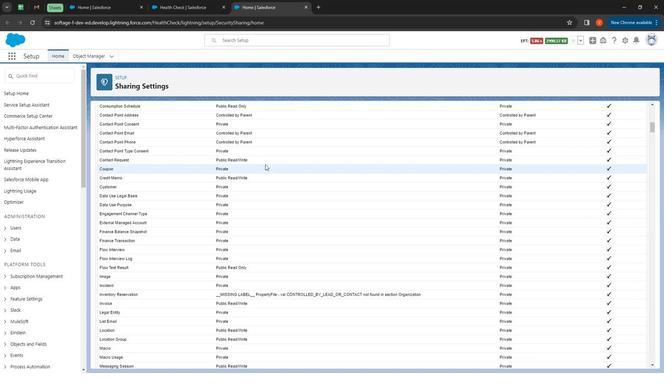 
Action: Mouse scrolled (267, 167) with delta (0, 0)
Screenshot: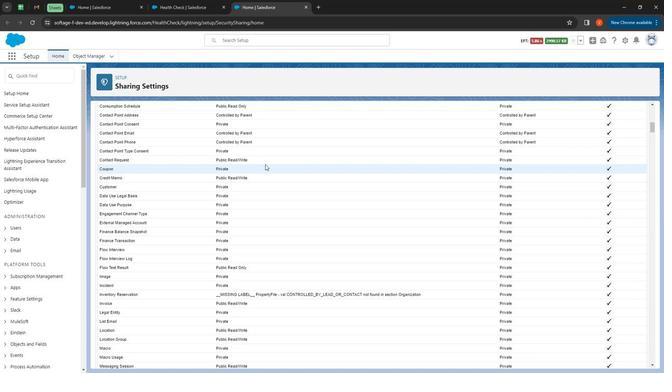 
Action: Mouse moved to (253, 166)
Screenshot: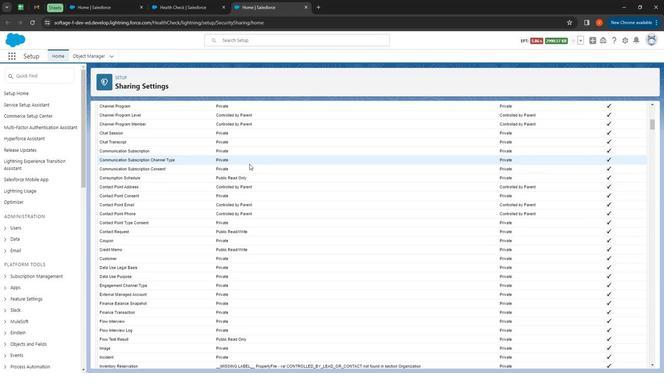 
Action: Mouse scrolled (253, 167) with delta (0, 0)
Screenshot: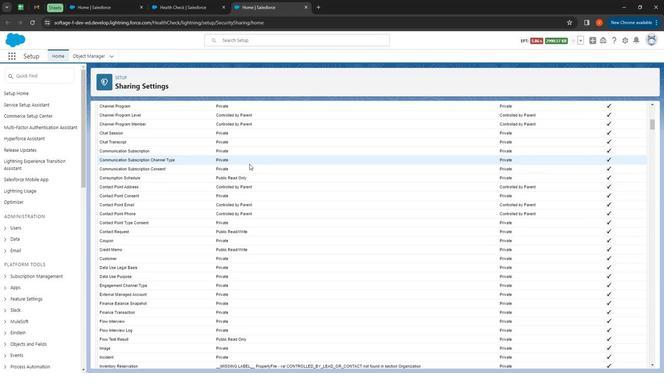 
Action: Mouse moved to (252, 166)
Screenshot: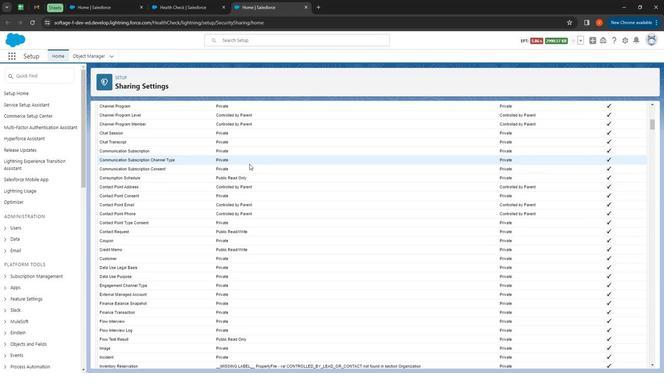 
Action: Mouse scrolled (252, 167) with delta (0, 0)
Screenshot: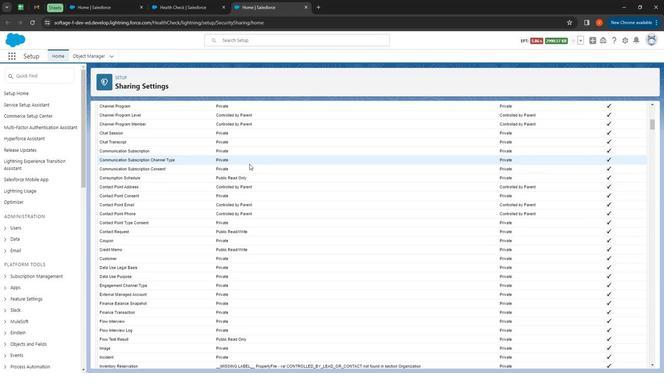 
Action: Mouse scrolled (252, 167) with delta (0, 0)
Screenshot: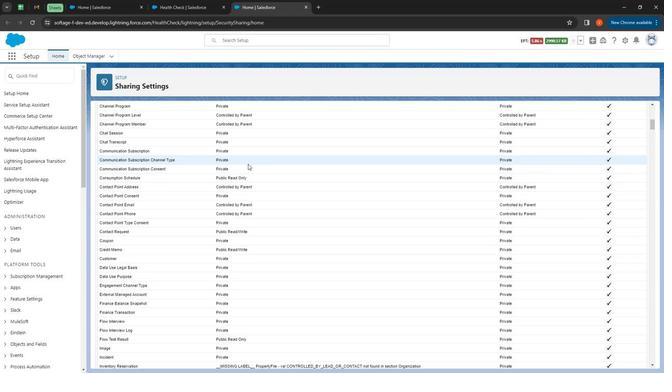 
Action: Mouse scrolled (252, 167) with delta (0, 0)
Screenshot: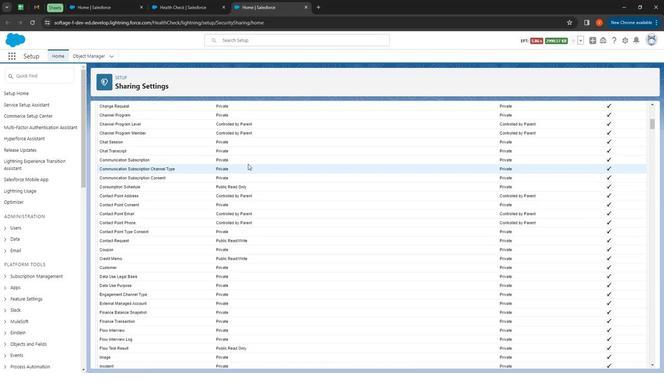
Action: Mouse moved to (55, 86)
Screenshot: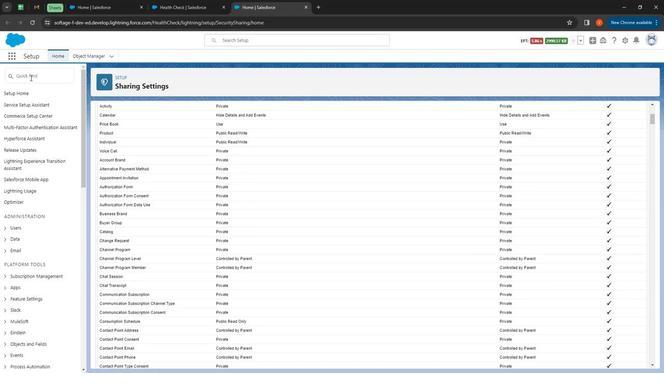 
Action: Mouse pressed left at (55, 86)
Screenshot: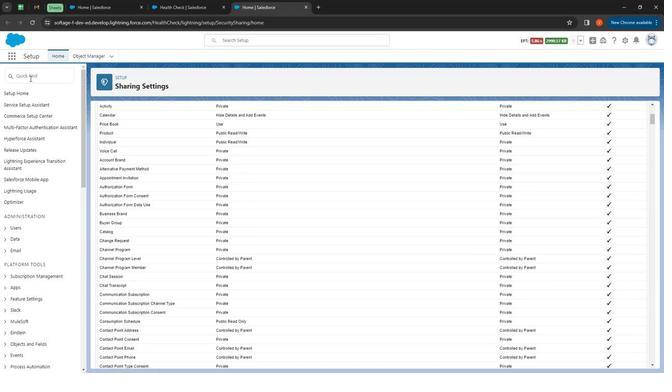 
Action: Mouse moved to (53, 92)
Screenshot: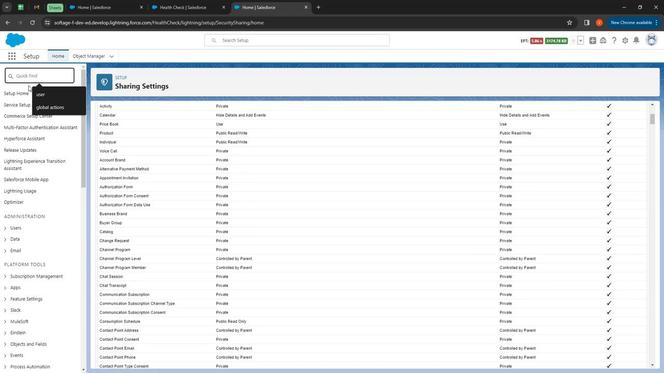 
Action: Key pressed hea
Screenshot: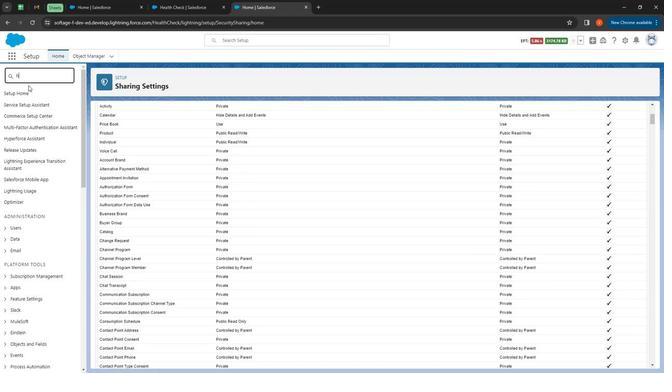 
Action: Mouse moved to (53, 91)
Screenshot: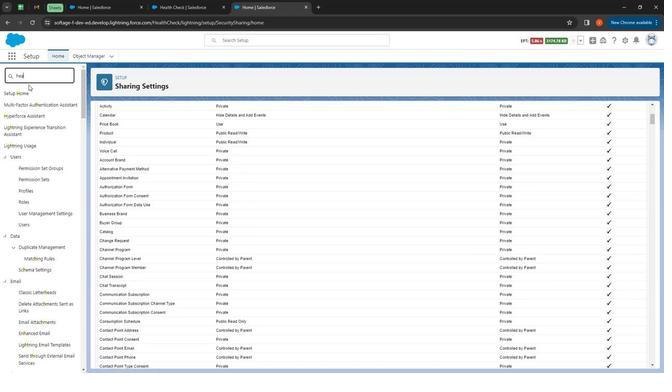 
Action: Key pressed lt
Screenshot: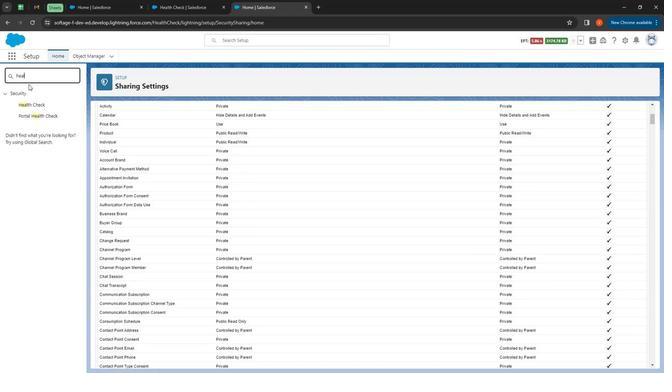 
Action: Mouse moved to (56, 108)
Screenshot: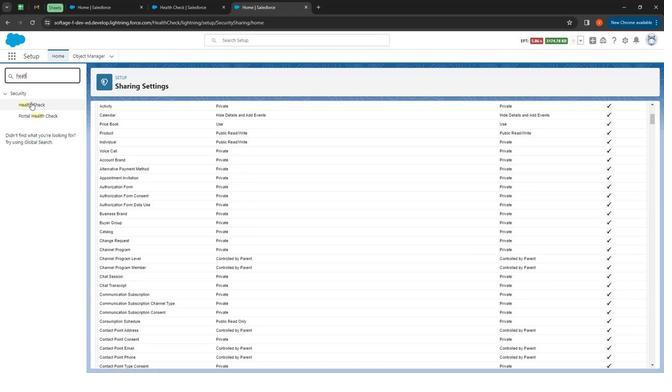 
Action: Mouse pressed left at (56, 108)
Screenshot: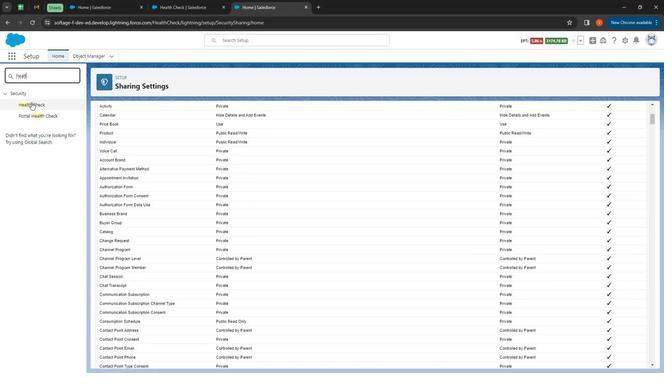 
Action: Mouse moved to (421, 239)
Screenshot: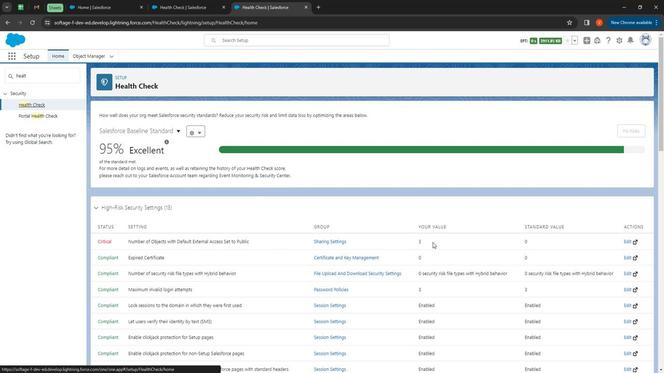 
Action: Mouse scrolled (421, 239) with delta (0, 0)
Screenshot: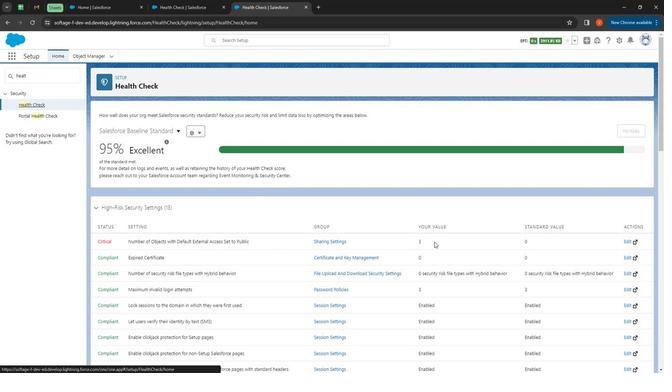 
Action: Mouse scrolled (421, 239) with delta (0, 0)
Screenshot: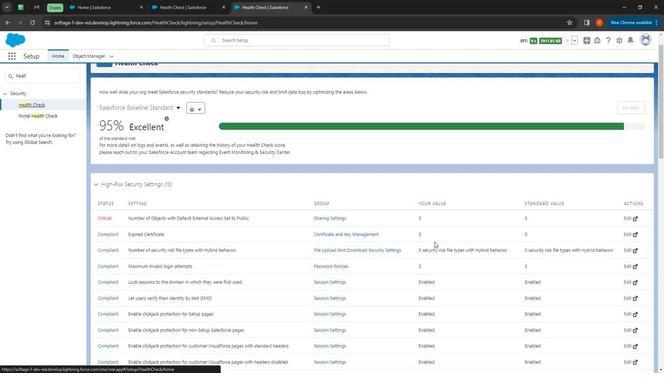 
Action: Mouse moved to (263, 217)
Screenshot: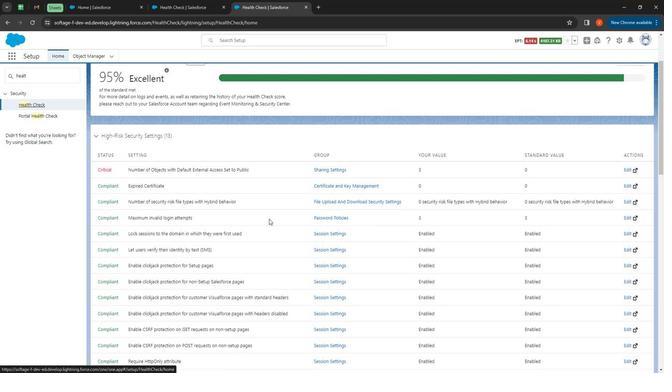 
Action: Mouse scrolled (263, 217) with delta (0, 0)
Screenshot: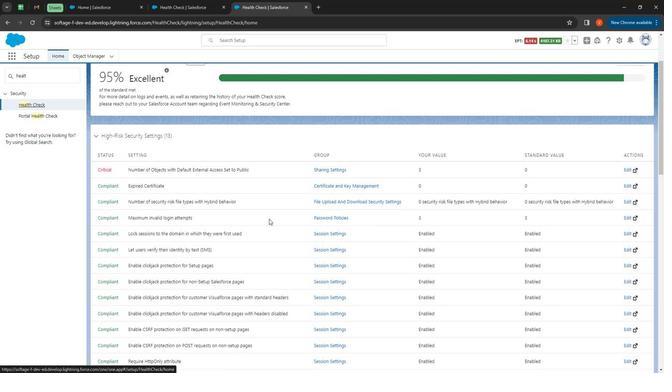 
Action: Mouse moved to (258, 217)
Screenshot: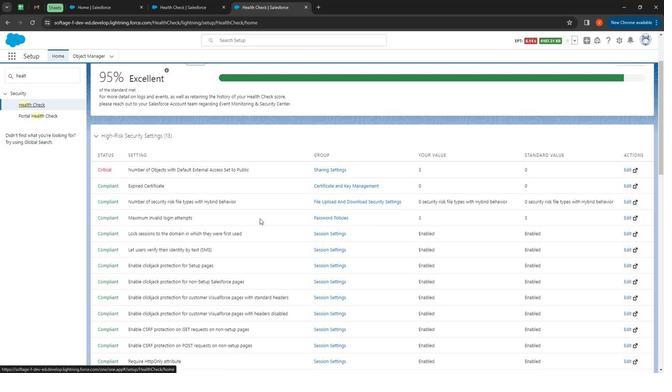 
Action: Mouse scrolled (258, 217) with delta (0, 0)
Screenshot: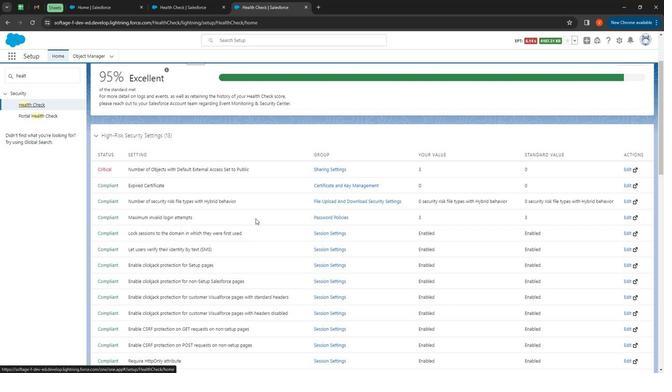 
Action: Mouse moved to (254, 216)
Screenshot: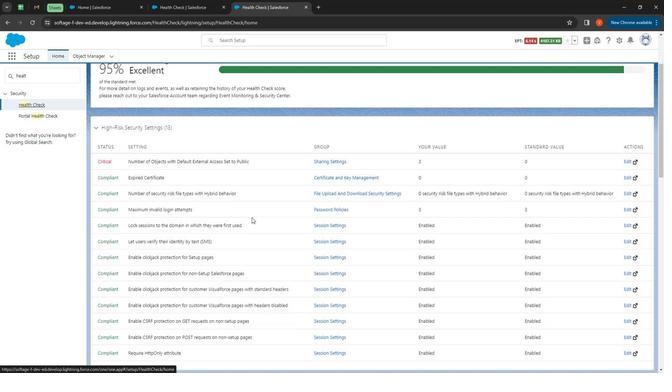 
Action: Mouse scrolled (254, 216) with delta (0, 0)
Screenshot: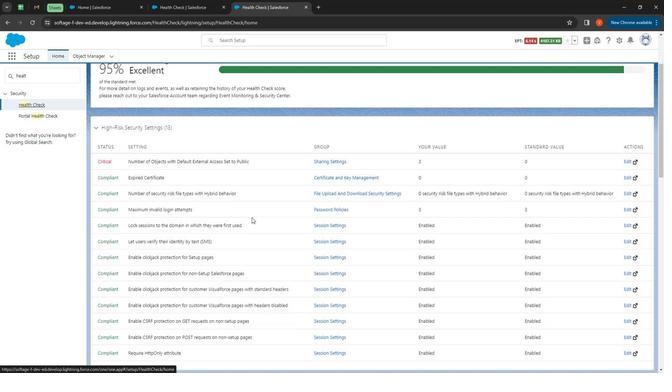 
Action: Mouse moved to (252, 216)
Screenshot: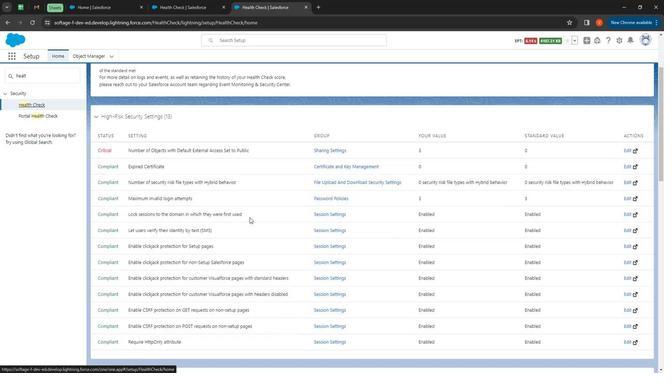 
Action: Mouse scrolled (252, 216) with delta (0, 0)
Screenshot: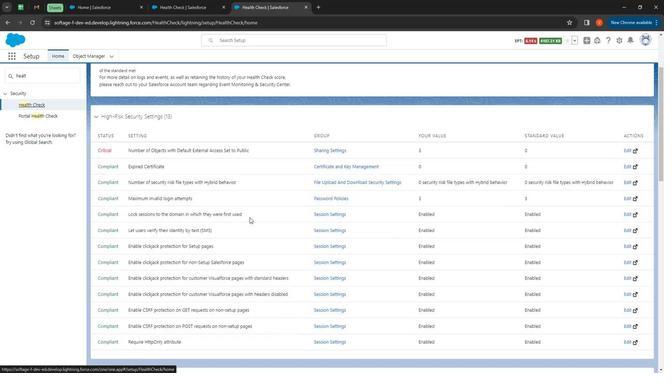 
Action: Mouse moved to (248, 216)
Screenshot: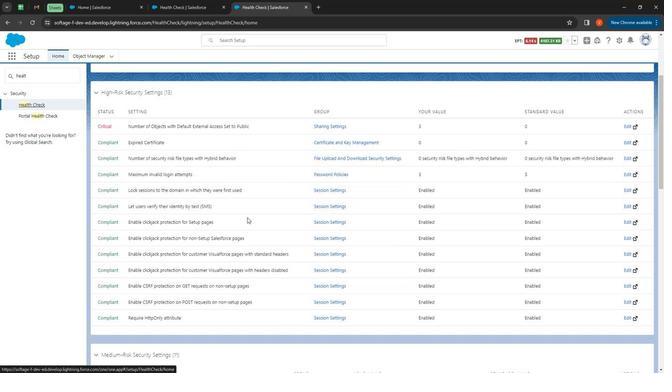 
Action: Mouse scrolled (248, 216) with delta (0, 0)
Screenshot: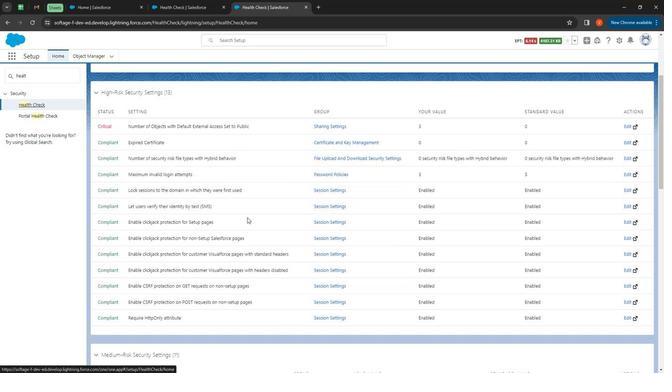 
Action: Mouse moved to (236, 217)
Screenshot: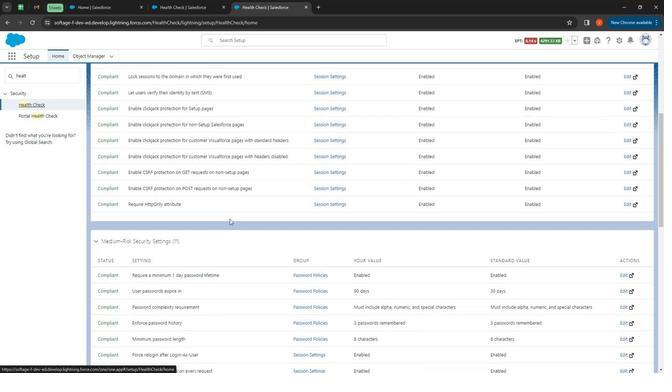 
Action: Mouse scrolled (236, 217) with delta (0, 0)
Screenshot: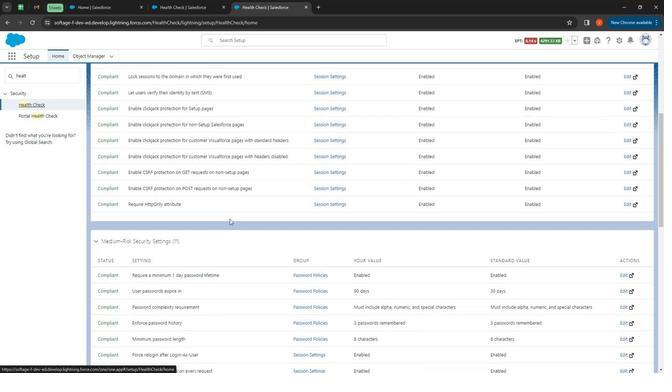 
Action: Mouse moved to (318, 221)
Screenshot: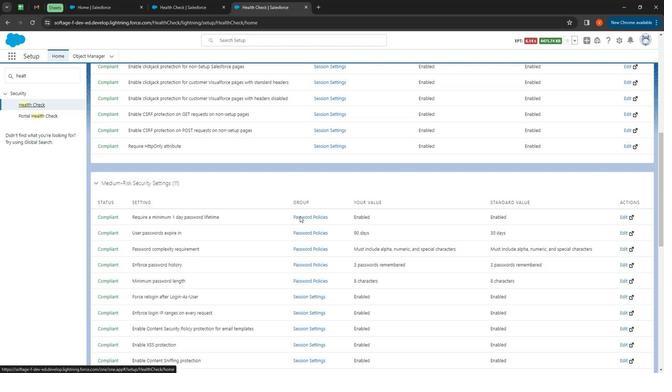 
Action: Mouse scrolled (318, 220) with delta (0, 0)
Screenshot: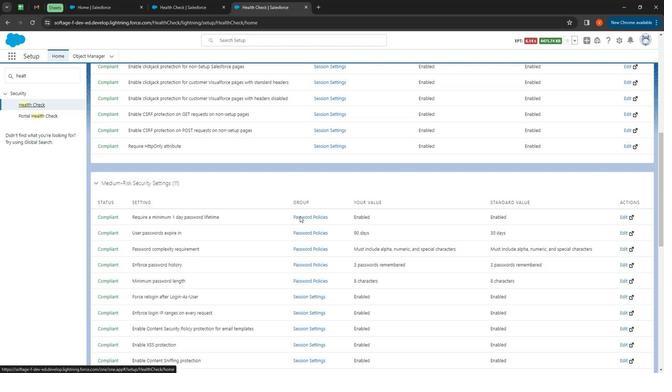 
Action: Mouse moved to (331, 225)
Screenshot: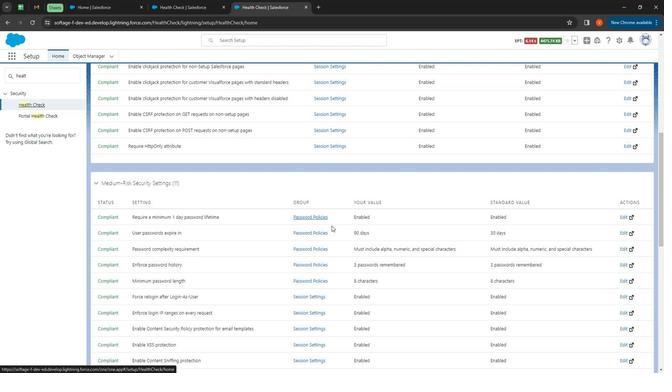 
Action: Mouse scrolled (331, 225) with delta (0, 0)
Screenshot: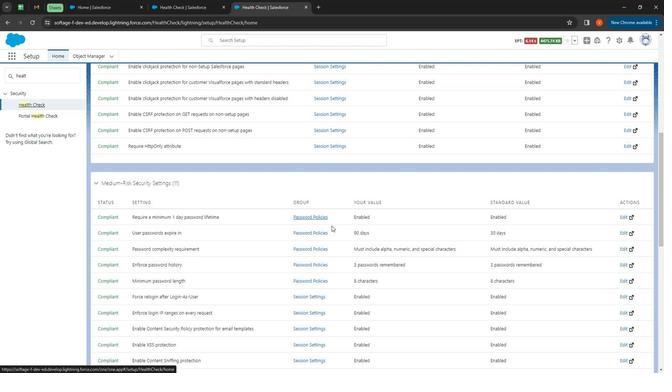 
Action: Mouse scrolled (331, 225) with delta (0, 0)
Screenshot: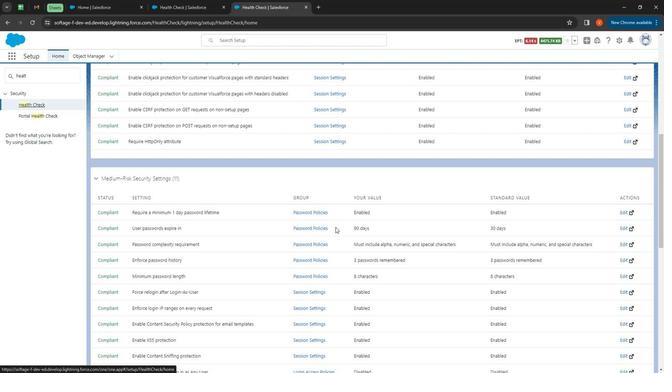 
Action: Mouse moved to (331, 225)
Screenshot: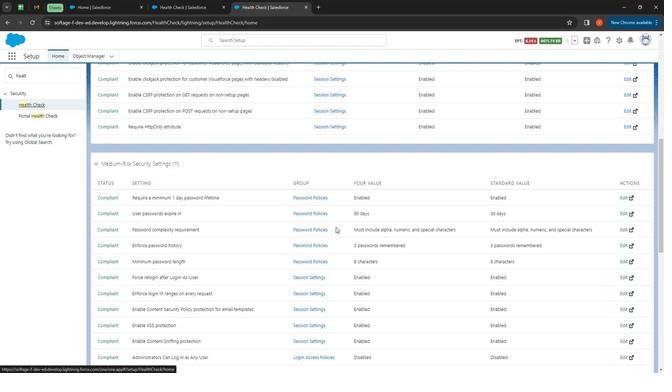 
Action: Mouse scrolled (331, 225) with delta (0, 0)
Screenshot: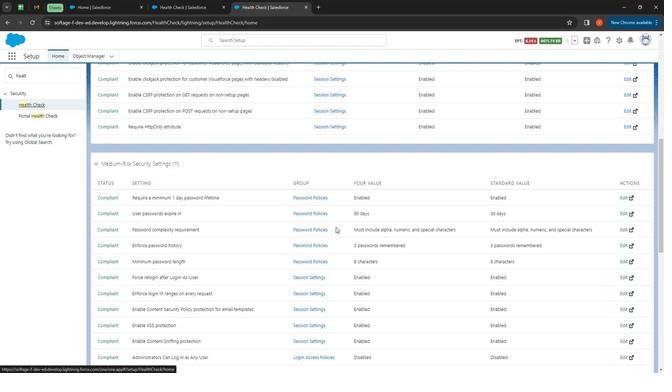 
Action: Mouse scrolled (331, 225) with delta (0, 0)
Screenshot: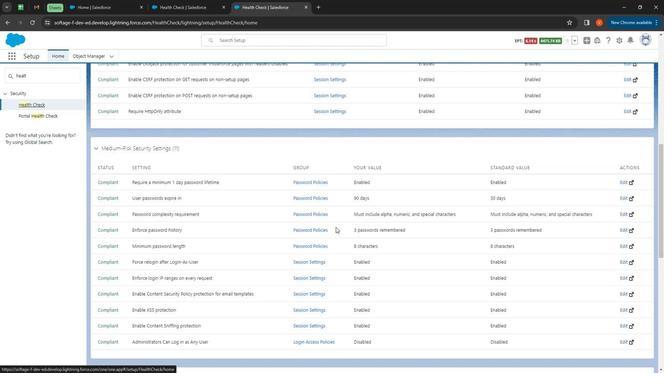 
Action: Mouse scrolled (331, 225) with delta (0, 0)
Screenshot: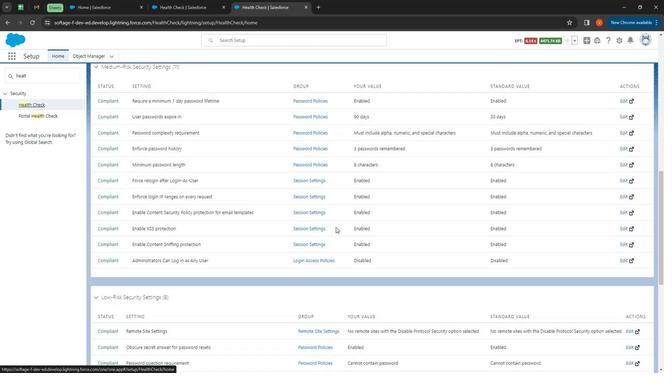 
Action: Mouse moved to (245, 208)
Screenshot: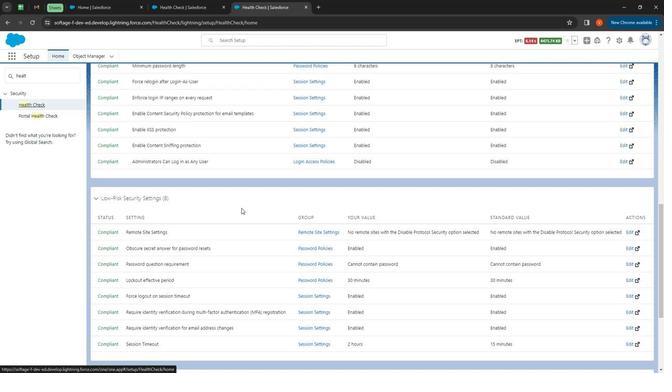 
Action: Mouse scrolled (245, 207) with delta (0, 0)
Screenshot: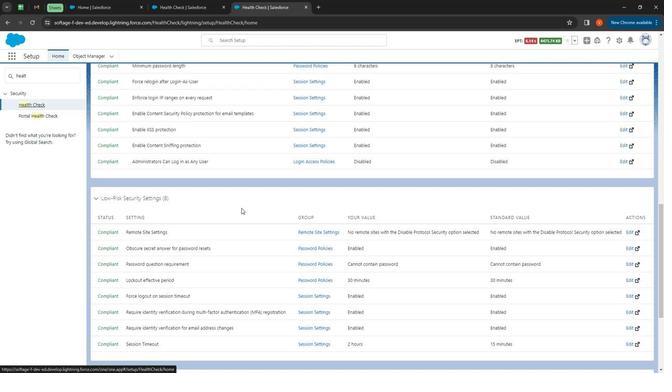 
Action: Mouse scrolled (245, 207) with delta (0, 0)
Screenshot: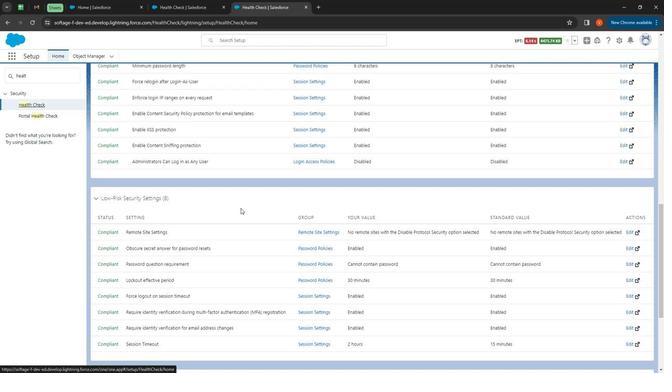 
Action: Mouse scrolled (245, 207) with delta (0, 0)
Screenshot: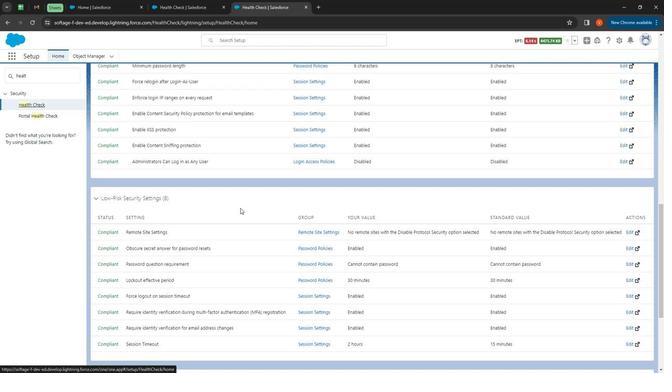 
Action: Mouse scrolled (245, 207) with delta (0, 0)
Screenshot: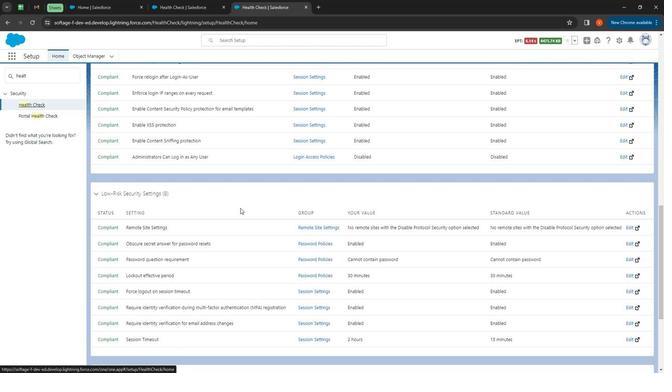 
Action: Mouse scrolled (245, 207) with delta (0, 0)
Screenshot: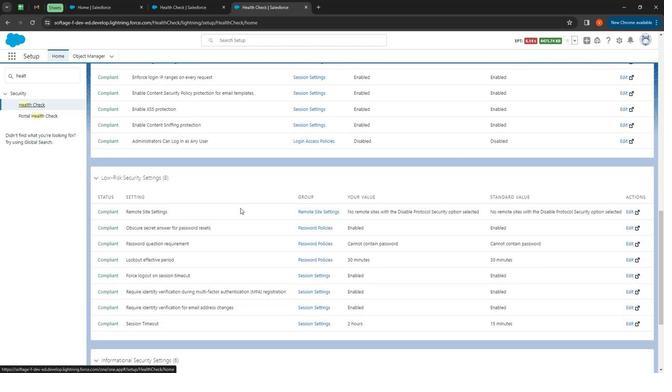 
Action: Mouse moved to (251, 208)
Screenshot: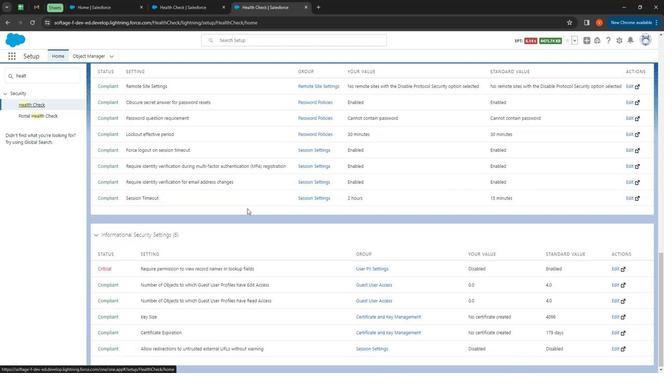
Action: Mouse scrolled (251, 208) with delta (0, 0)
Screenshot: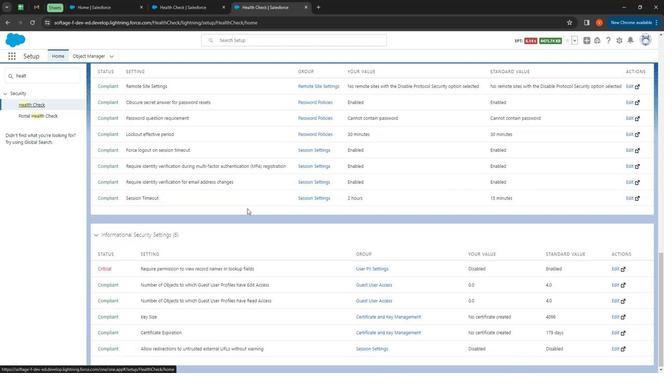 
Action: Mouse moved to (247, 208)
Screenshot: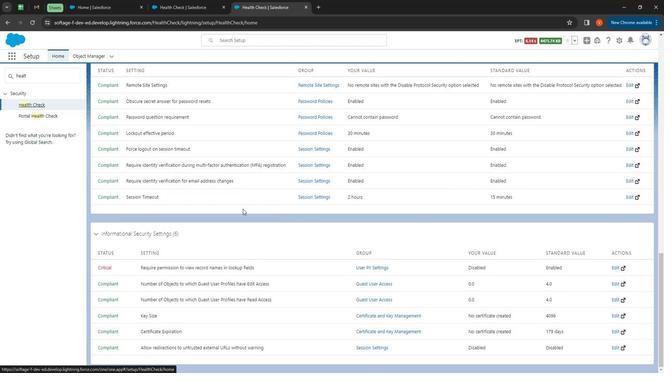 
Action: Mouse scrolled (247, 208) with delta (0, 0)
Screenshot: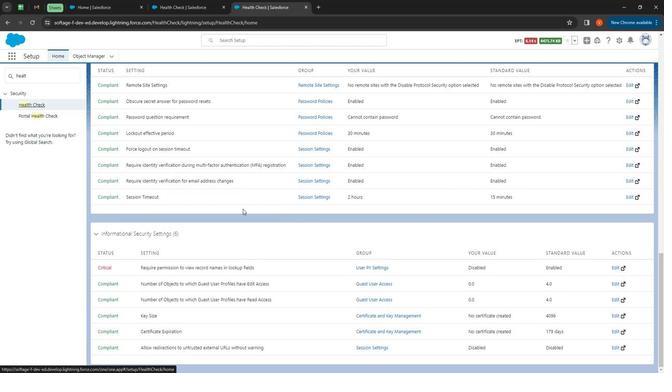 
Action: Mouse scrolled (247, 208) with delta (0, 0)
Screenshot: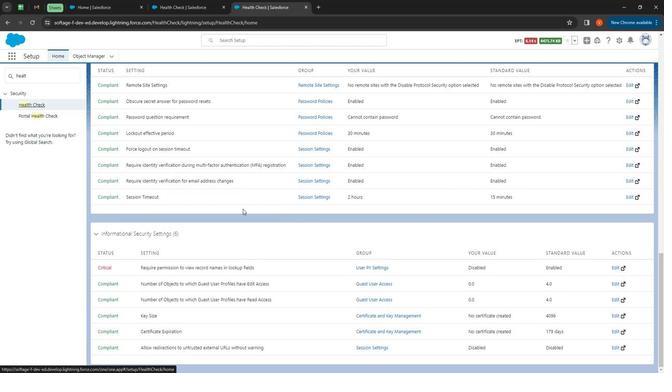 
Action: Mouse scrolled (247, 208) with delta (0, 0)
Screenshot: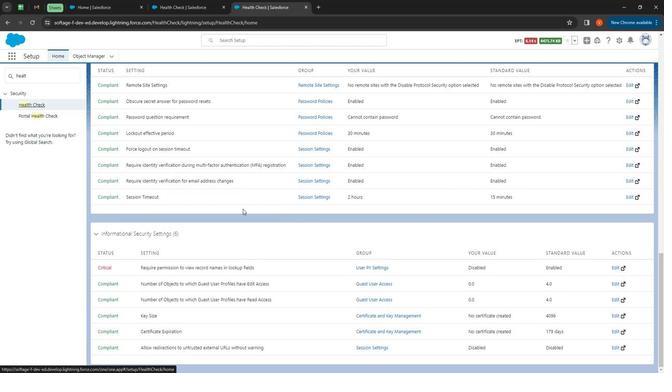 
Action: Mouse moved to (404, 213)
Screenshot: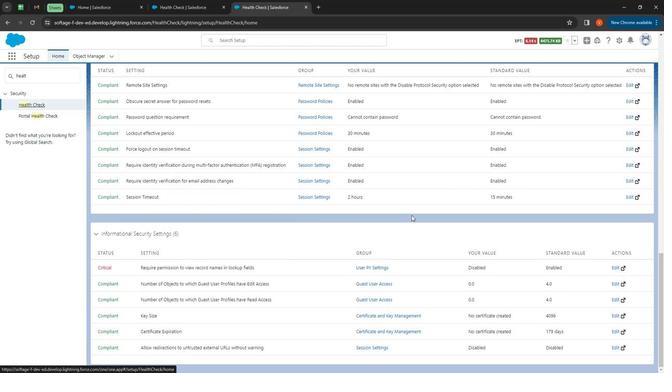 
Action: Mouse scrolled (404, 214) with delta (0, 0)
Screenshot: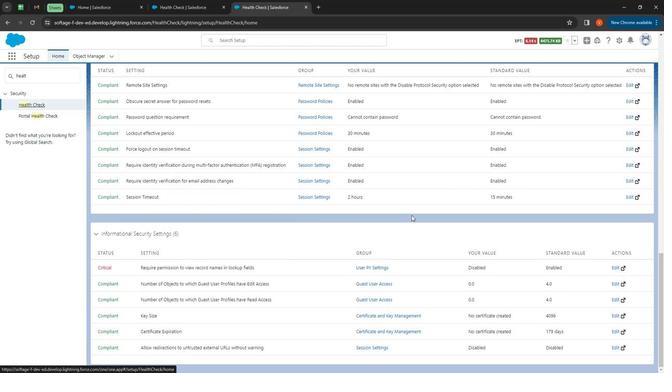 
Action: Mouse moved to (410, 212)
Screenshot: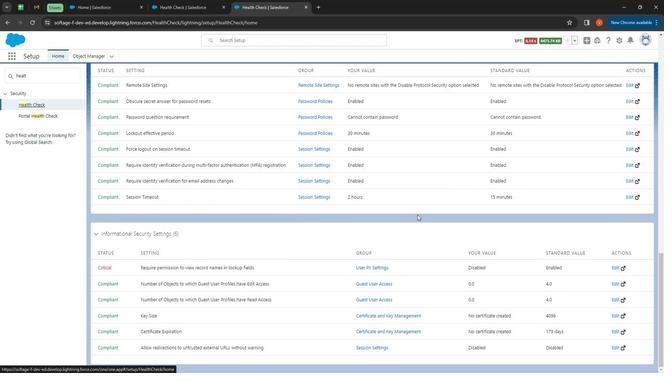 
Action: Mouse scrolled (410, 212) with delta (0, 0)
Screenshot: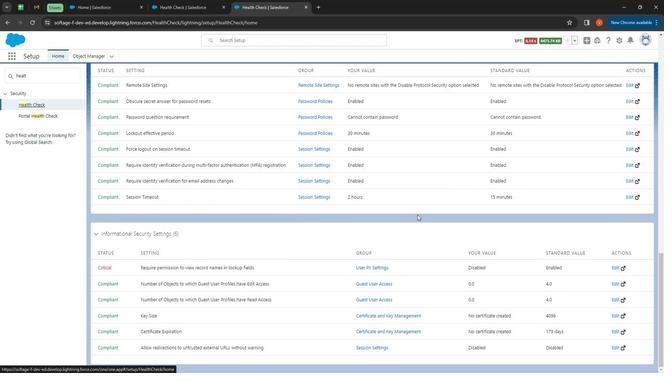 
Action: Mouse moved to (416, 210)
Screenshot: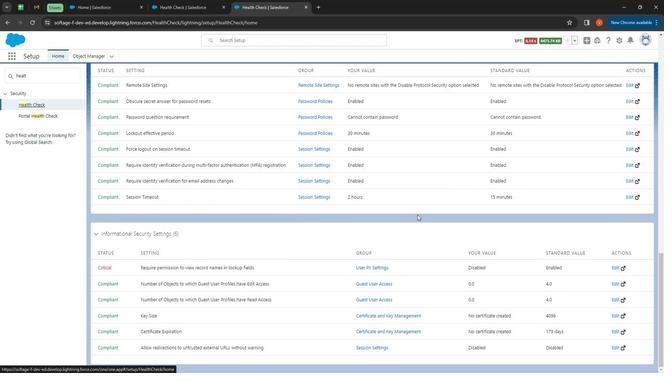 
Action: Mouse scrolled (416, 210) with delta (0, 0)
Screenshot: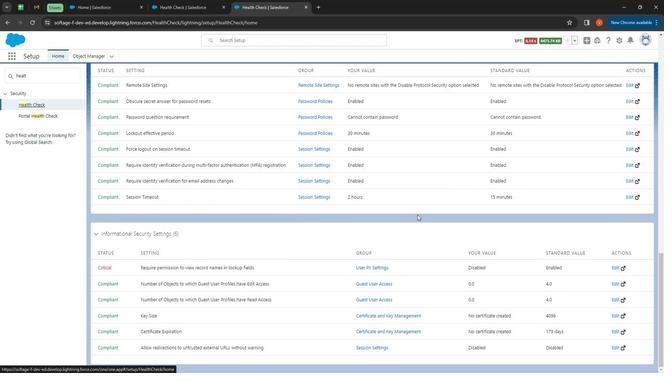 
Action: Mouse moved to (420, 208)
Screenshot: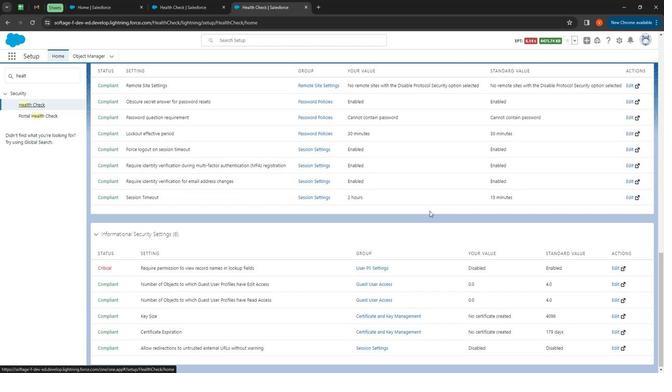 
Action: Mouse scrolled (420, 209) with delta (0, 0)
Screenshot: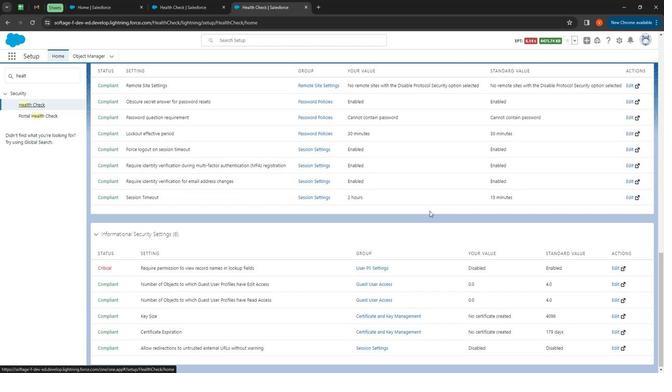 
Action: Mouse moved to (419, 210)
Screenshot: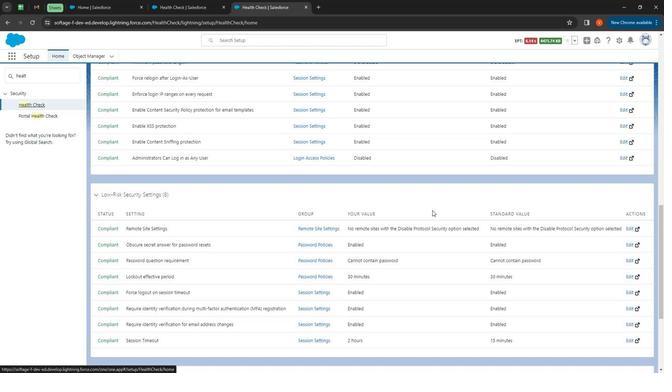 
Action: Mouse scrolled (419, 211) with delta (0, 0)
Screenshot: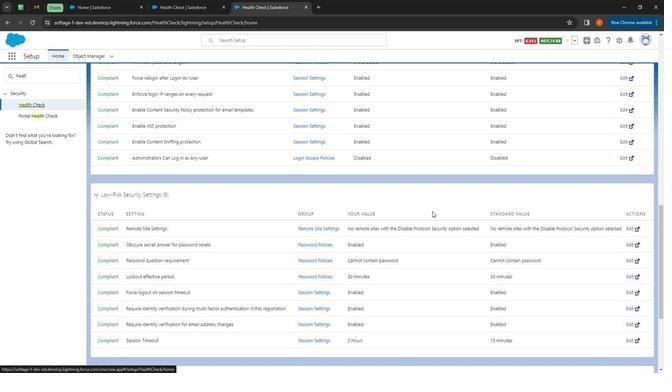 
Action: Mouse scrolled (419, 211) with delta (0, 0)
Screenshot: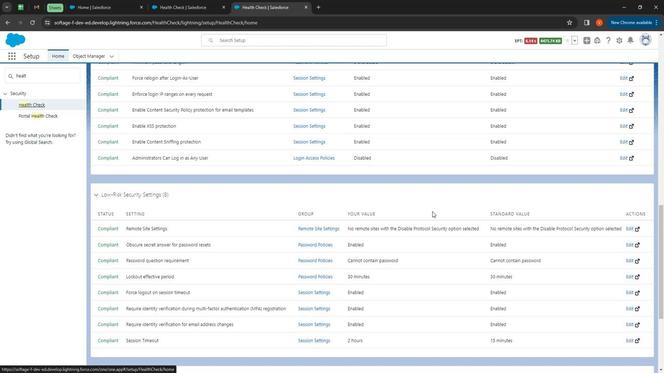 
Action: Mouse scrolled (419, 211) with delta (0, 0)
Screenshot: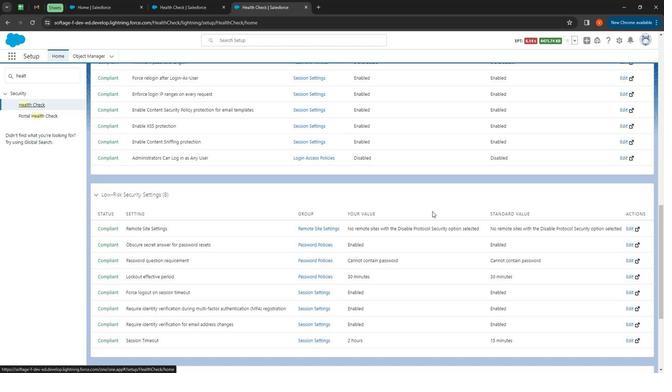 
Action: Mouse scrolled (419, 211) with delta (0, 0)
Screenshot: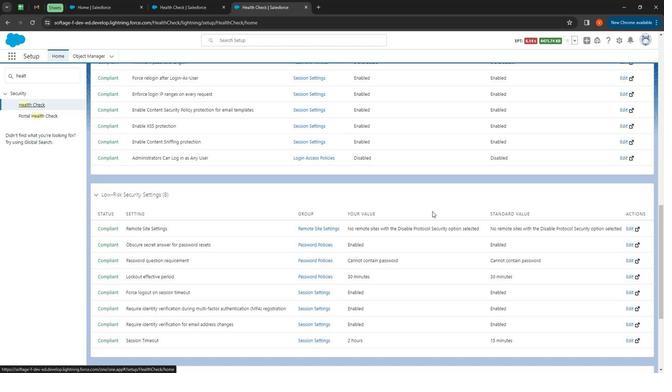 
Action: Mouse scrolled (419, 211) with delta (0, 0)
Screenshot: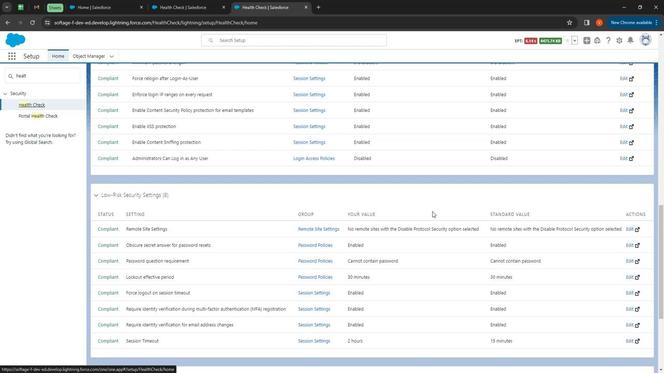
Action: Mouse moved to (419, 211)
Screenshot: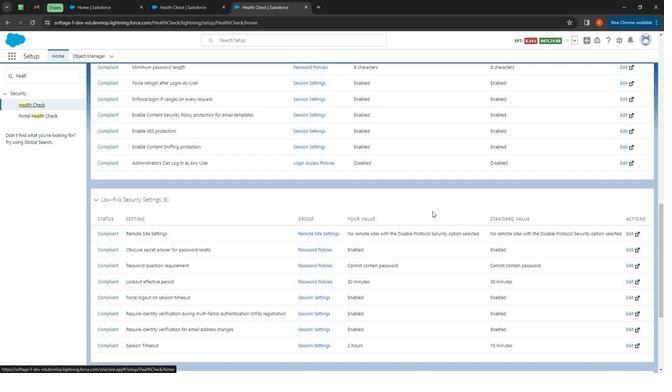 
Action: Mouse scrolled (419, 211) with delta (0, 0)
Screenshot: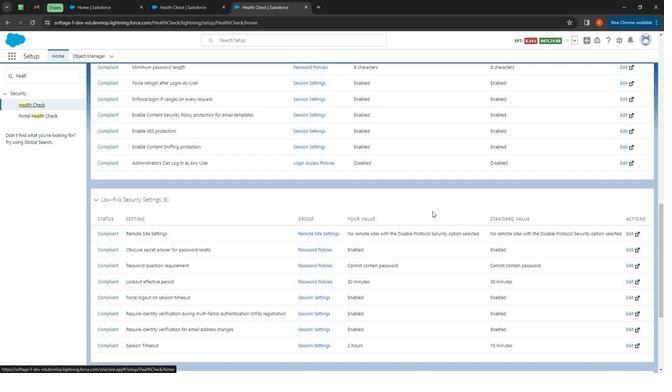 
Action: Mouse moved to (419, 211)
Screenshot: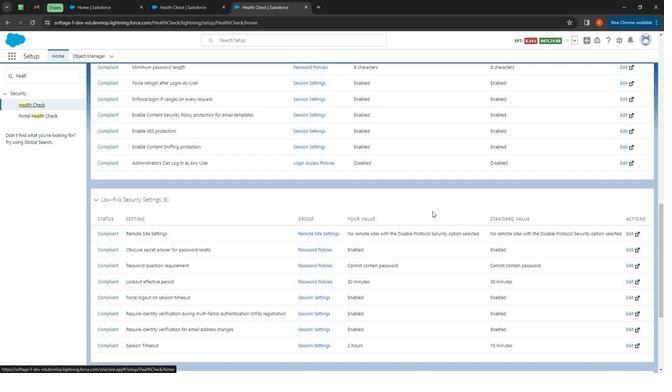 
Action: Mouse scrolled (419, 211) with delta (0, 0)
Screenshot: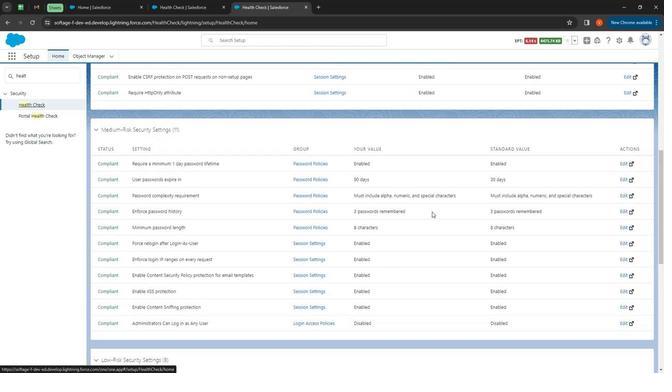
Action: Mouse moved to (408, 212)
Screenshot: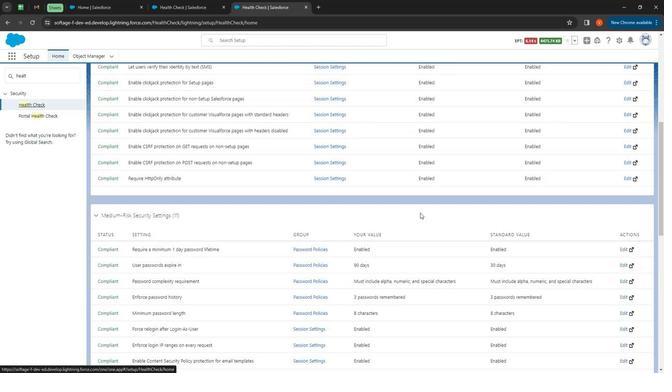 
Action: Mouse scrolled (408, 212) with delta (0, 0)
Screenshot: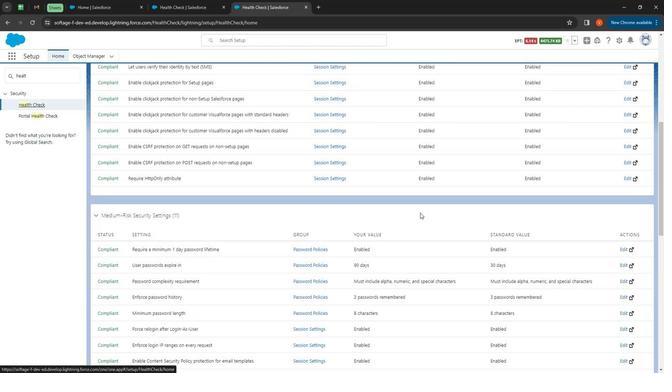 
Action: Mouse scrolled (408, 212) with delta (0, 0)
Screenshot: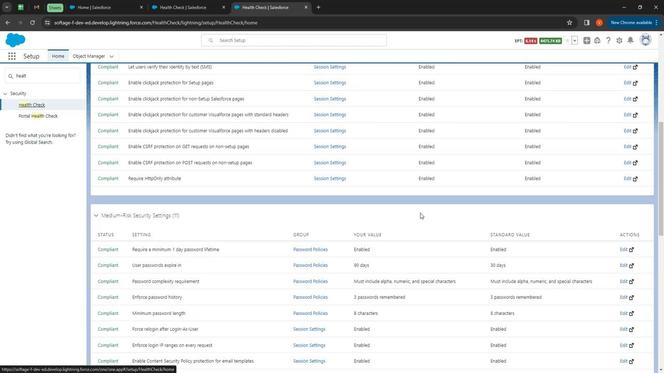 
Action: Mouse scrolled (408, 212) with delta (0, 0)
Screenshot: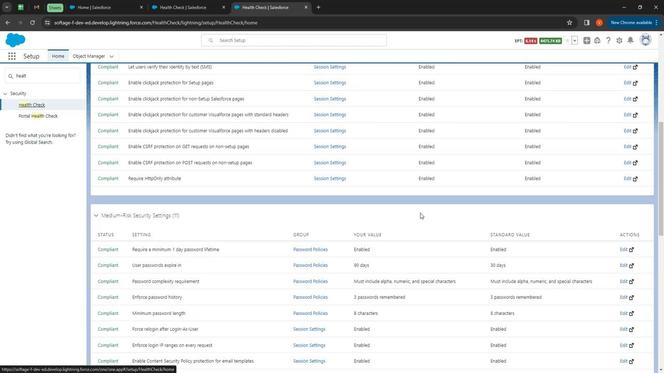 
Action: Mouse scrolled (408, 212) with delta (0, 0)
Screenshot: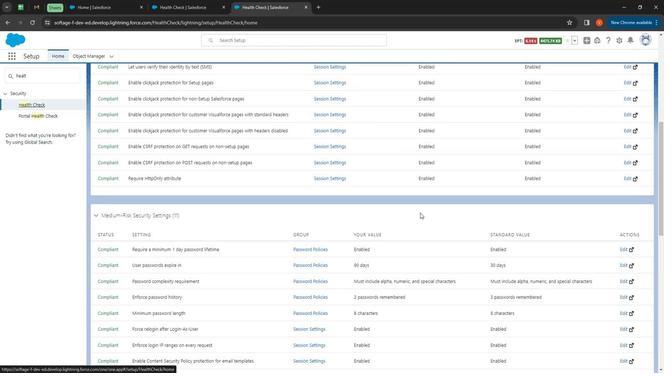 
Action: Mouse moved to (408, 212)
Screenshot: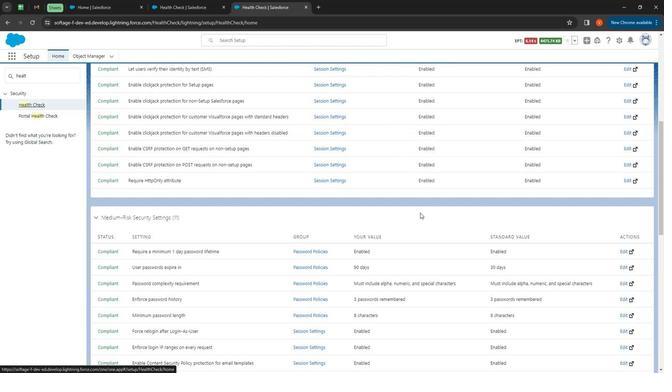 
Action: Mouse scrolled (408, 212) with delta (0, 0)
Screenshot: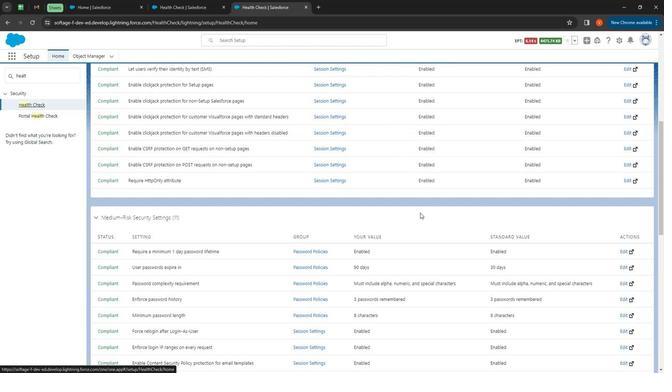 
Action: Mouse scrolled (408, 212) with delta (0, 0)
Screenshot: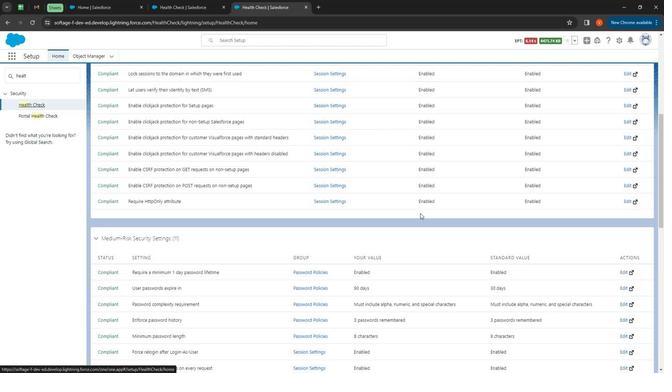
Action: Mouse moved to (404, 212)
Screenshot: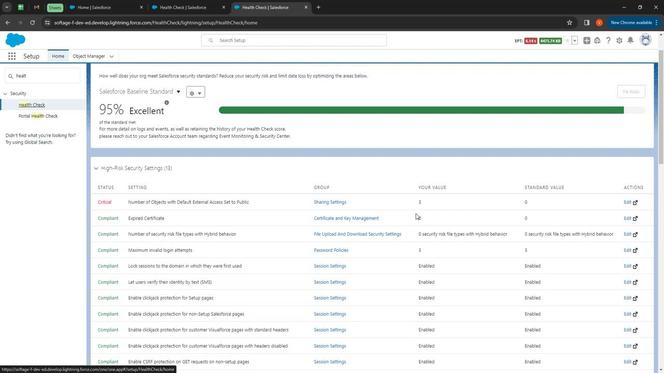
Action: Mouse scrolled (404, 213) with delta (0, 0)
Screenshot: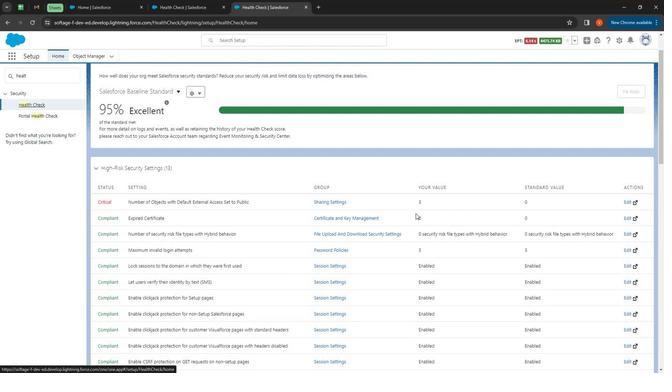 
Action: Mouse scrolled (404, 213) with delta (0, 0)
Screenshot: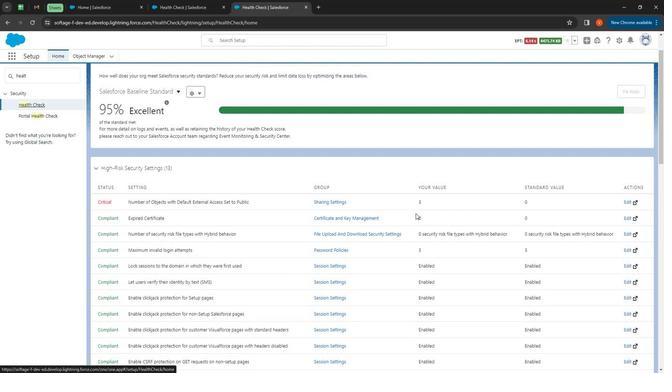 
Action: Mouse moved to (404, 212)
Screenshot: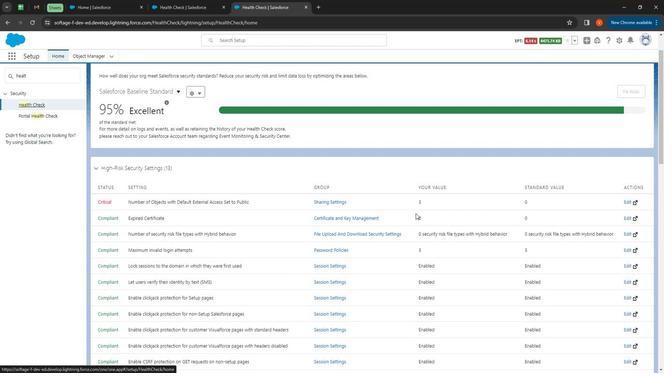 
Action: Mouse scrolled (404, 213) with delta (0, 0)
Screenshot: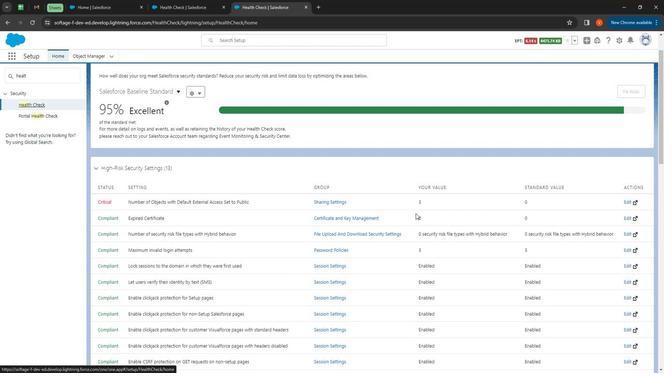 
Action: Mouse scrolled (404, 213) with delta (0, 0)
Screenshot: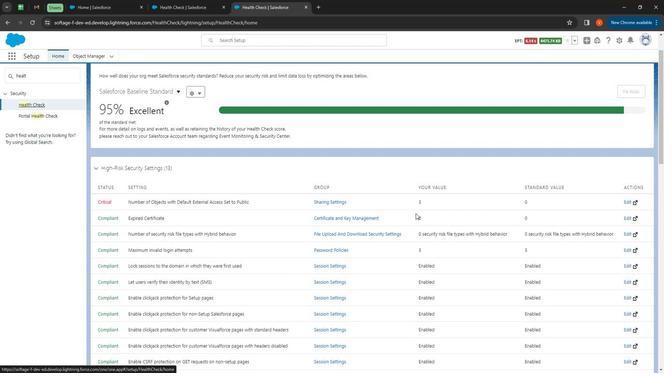 
Action: Mouse moved to (404, 212)
Screenshot: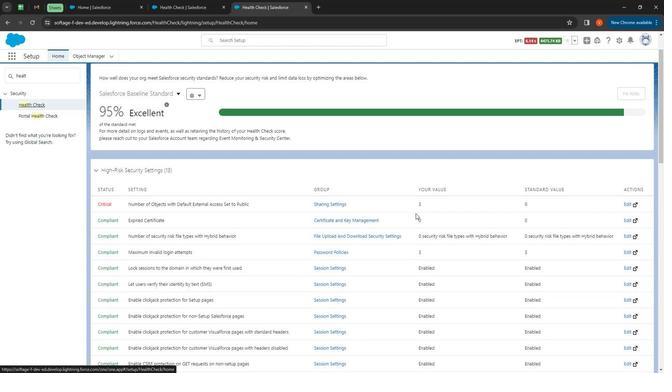 
Action: Mouse scrolled (404, 212) with delta (0, 0)
Screenshot: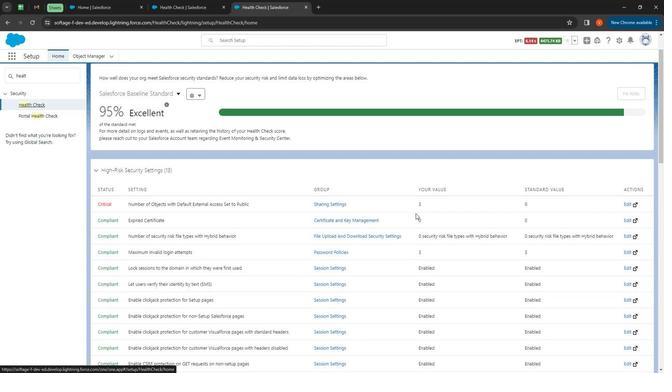 
Action: Mouse scrolled (404, 212) with delta (0, 0)
Screenshot: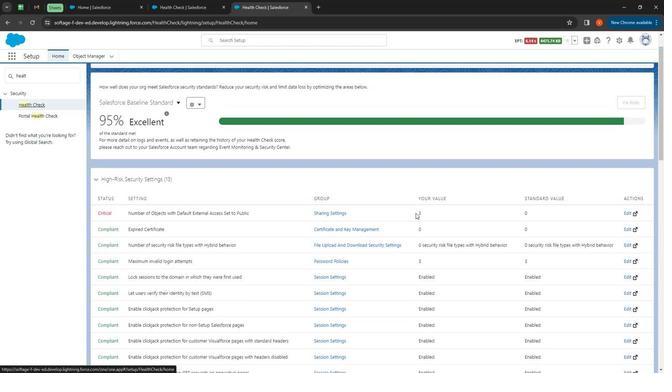 
Action: Mouse moved to (208, 139)
Screenshot: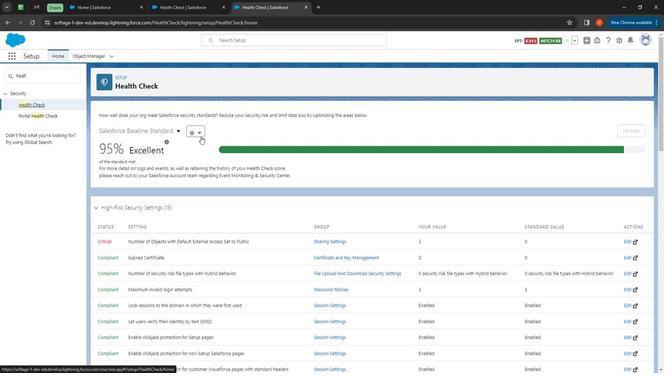 
Action: Mouse pressed left at (208, 139)
Screenshot: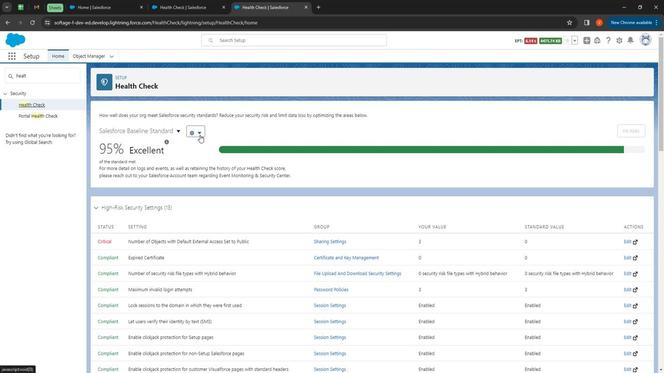 
Action: Mouse moved to (282, 162)
Screenshot: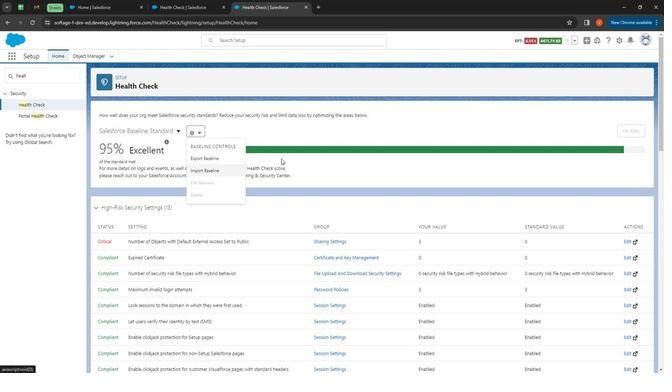 
Action: Mouse pressed left at (282, 162)
Screenshot: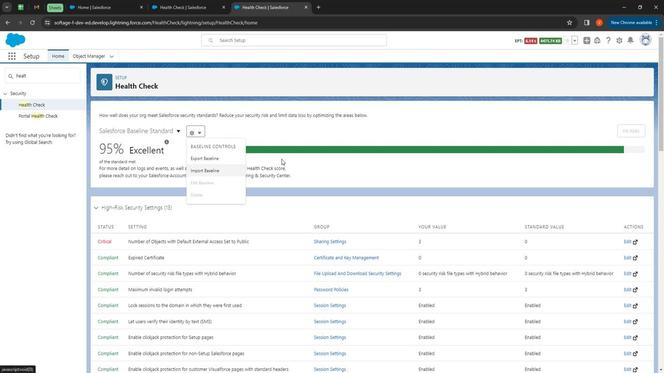
Action: Mouse moved to (301, 198)
Screenshot: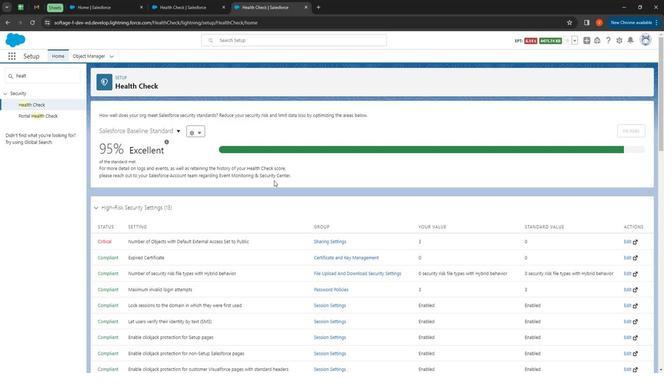 
